 Task: Find connections with filter location Coihaique with filter topic #Analyticswith filter profile language French with filter current company AJIO.com with filter school Kabi Nazrul College with filter industry Cable and Satellite Programming with filter service category Web Development with filter keywords title Culture Operations Manager
Action: Mouse moved to (515, 70)
Screenshot: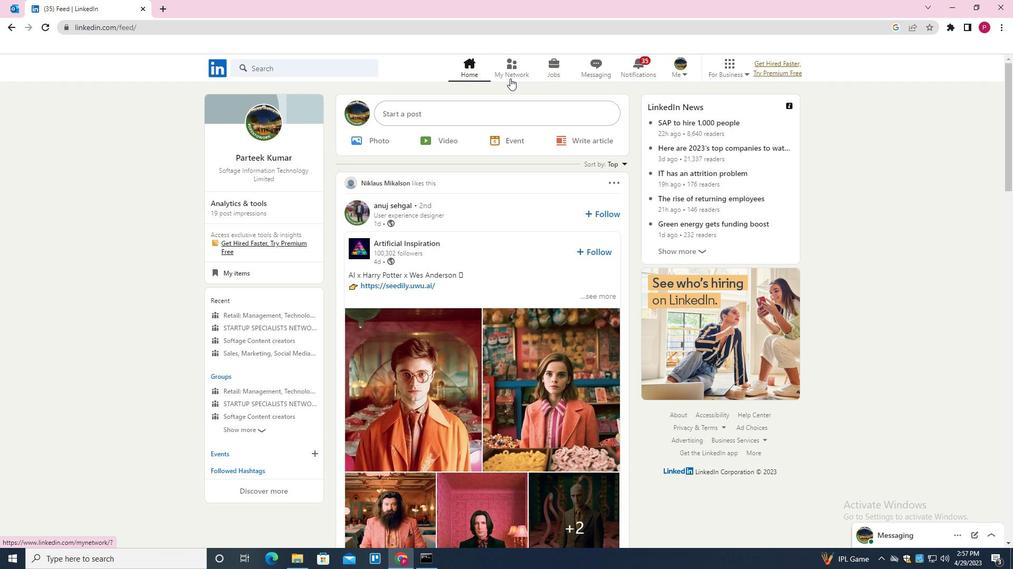 
Action: Mouse pressed left at (515, 70)
Screenshot: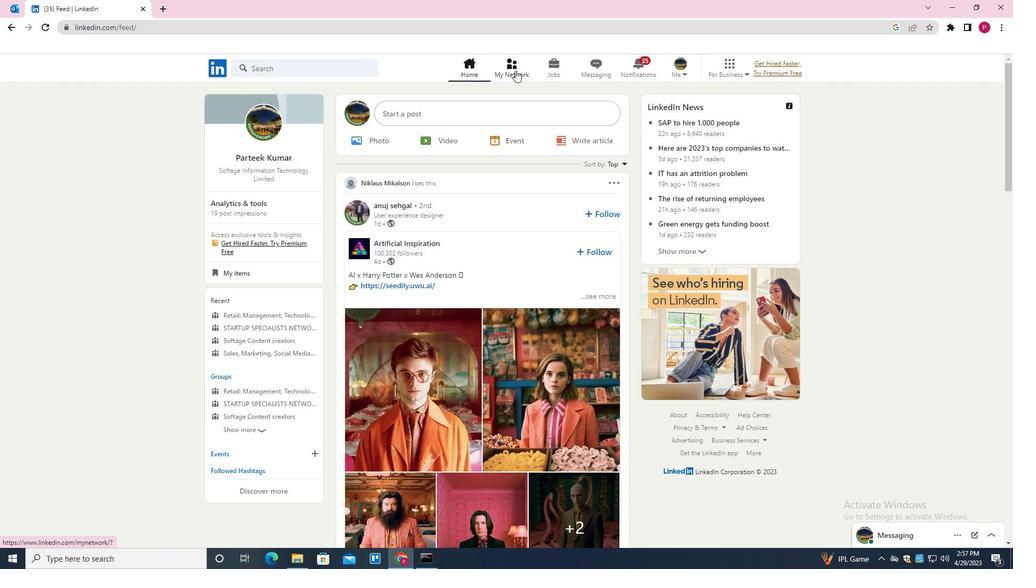 
Action: Mouse moved to (332, 135)
Screenshot: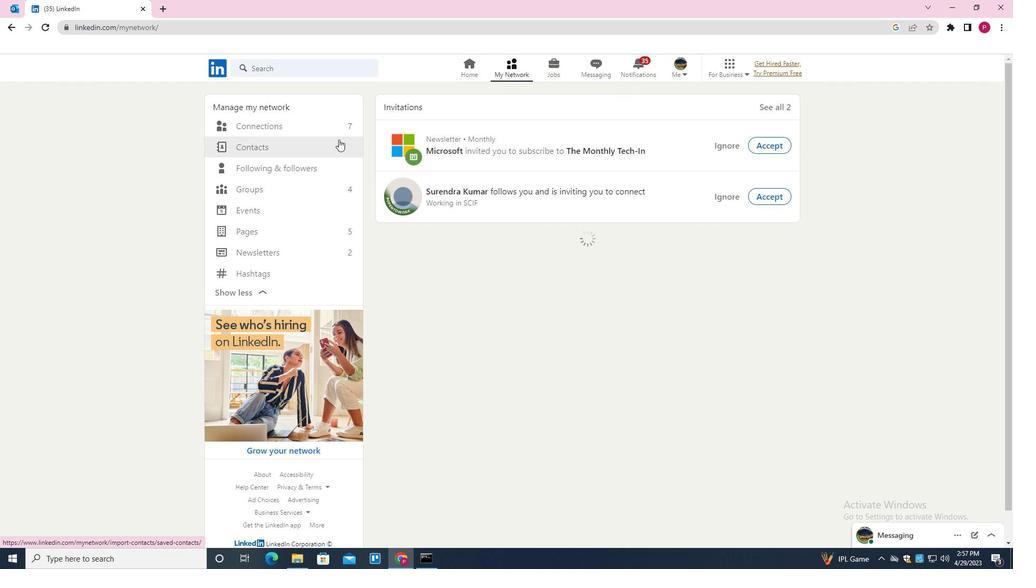 
Action: Mouse pressed left at (332, 135)
Screenshot: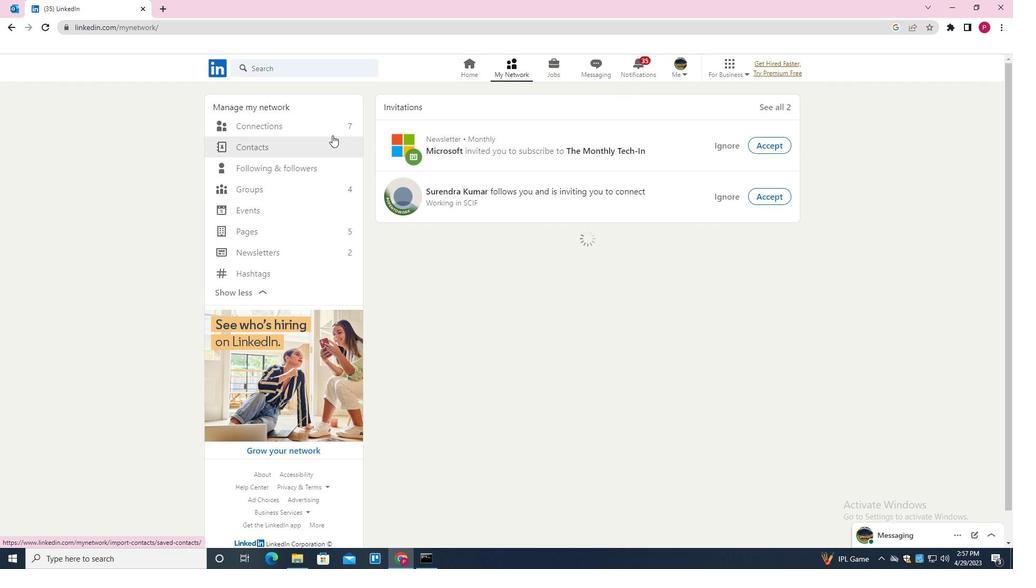 
Action: Mouse moved to (279, 126)
Screenshot: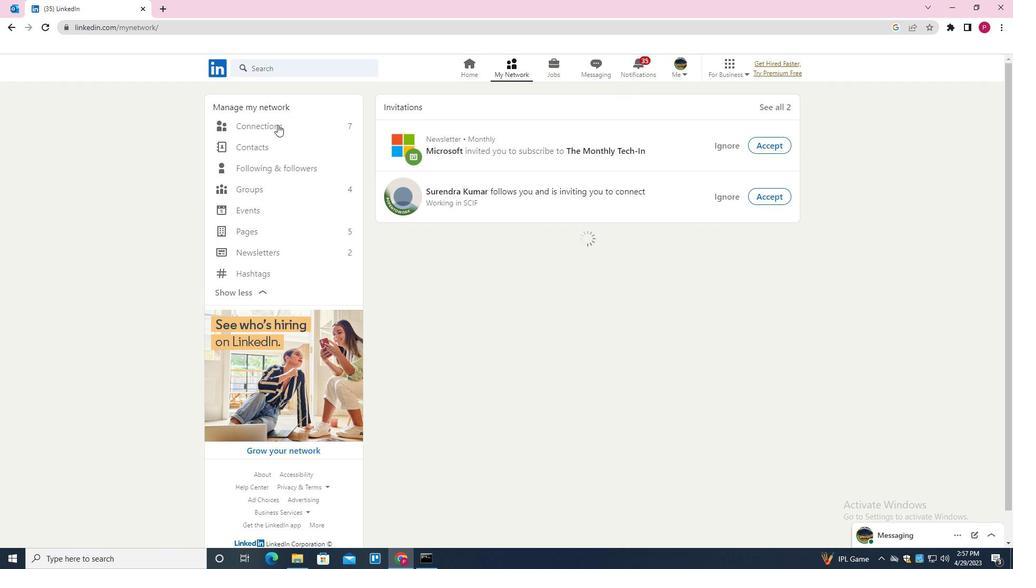
Action: Mouse pressed left at (279, 126)
Screenshot: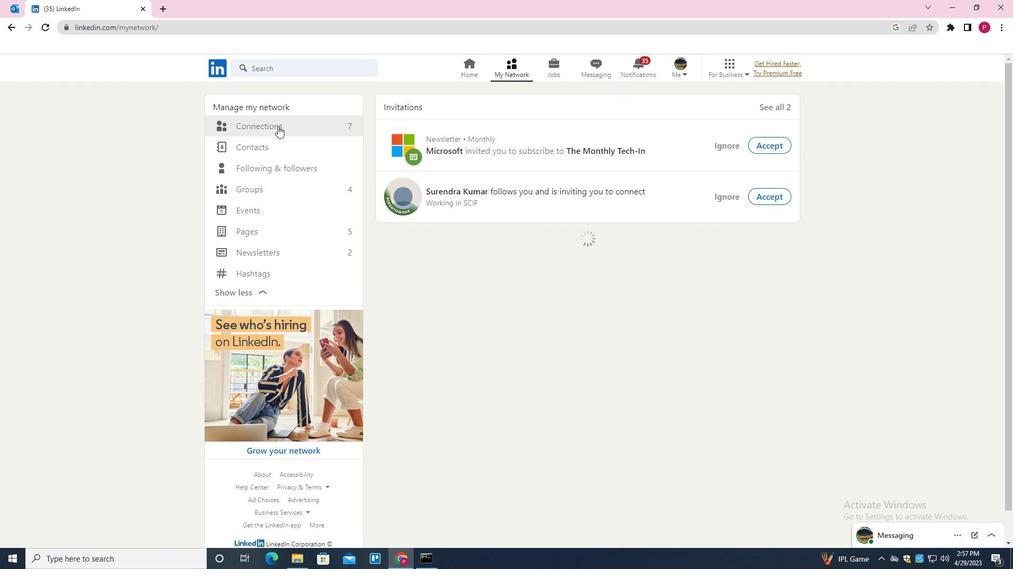 
Action: Mouse moved to (574, 128)
Screenshot: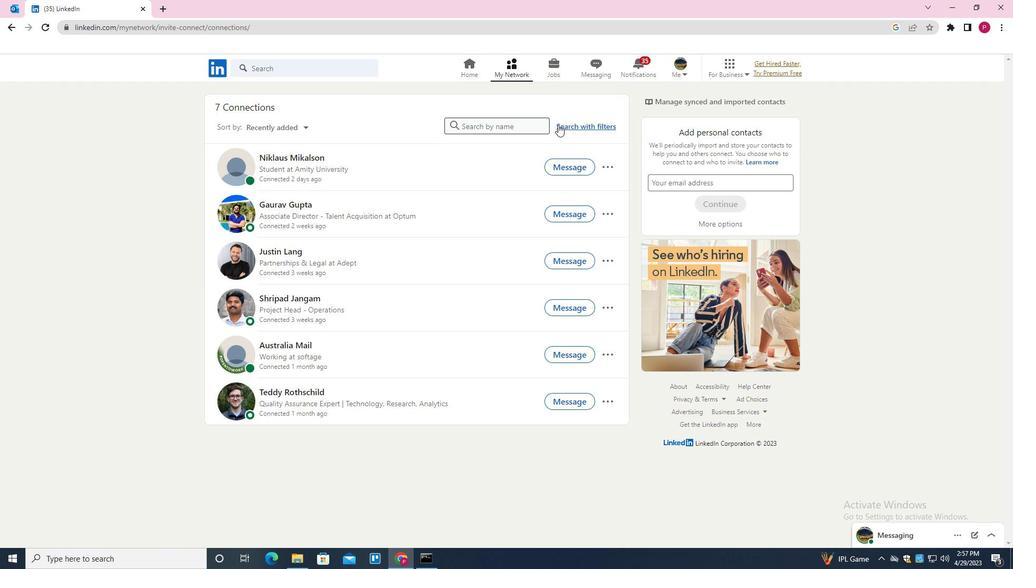 
Action: Mouse pressed left at (574, 128)
Screenshot: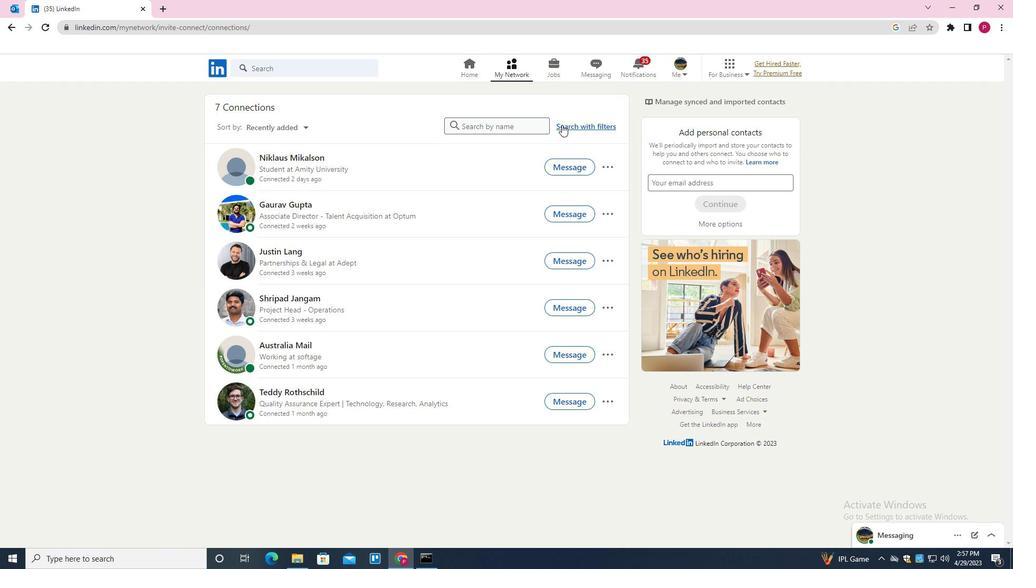 
Action: Mouse moved to (537, 97)
Screenshot: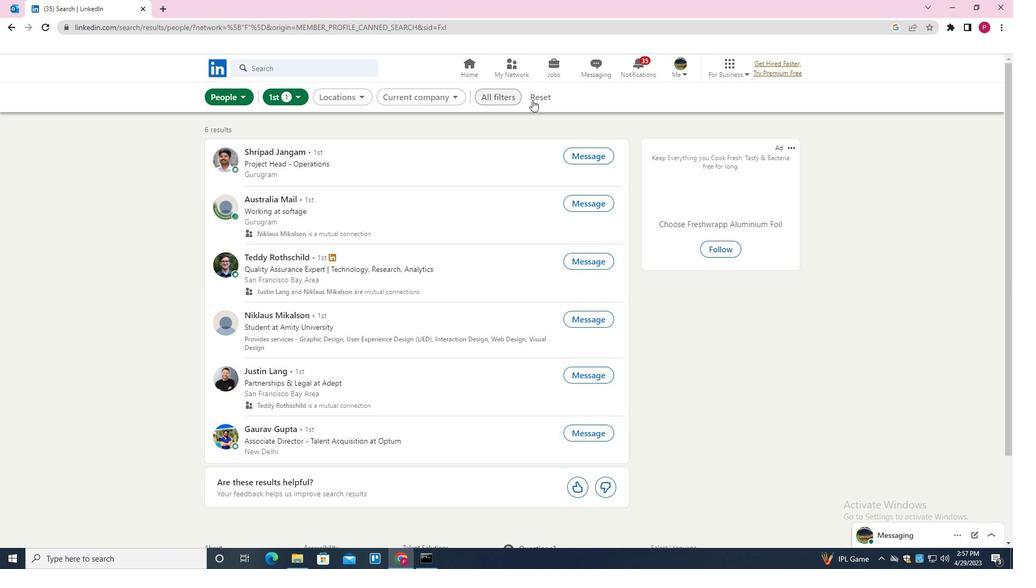 
Action: Mouse pressed left at (537, 97)
Screenshot: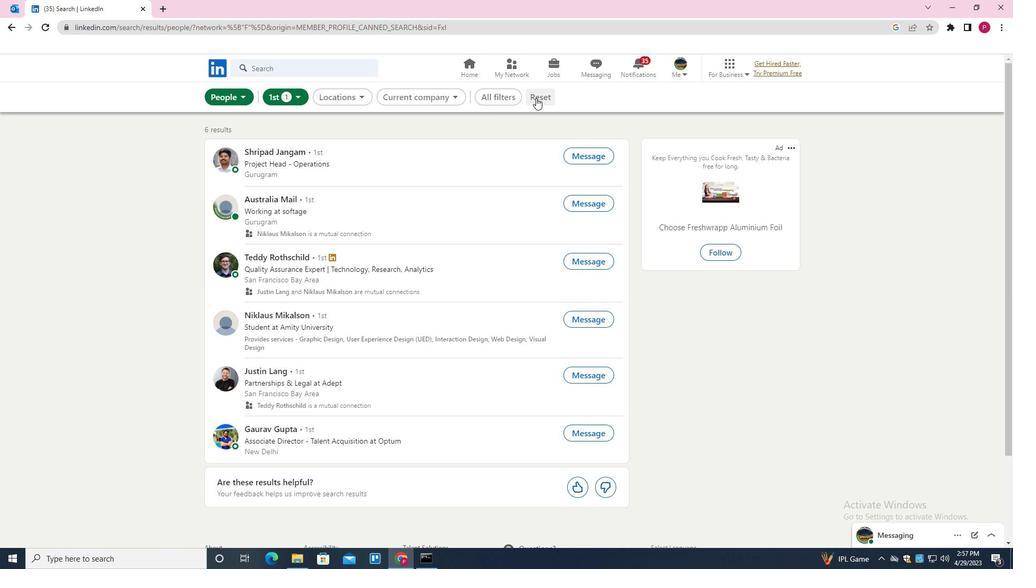 
Action: Mouse moved to (524, 97)
Screenshot: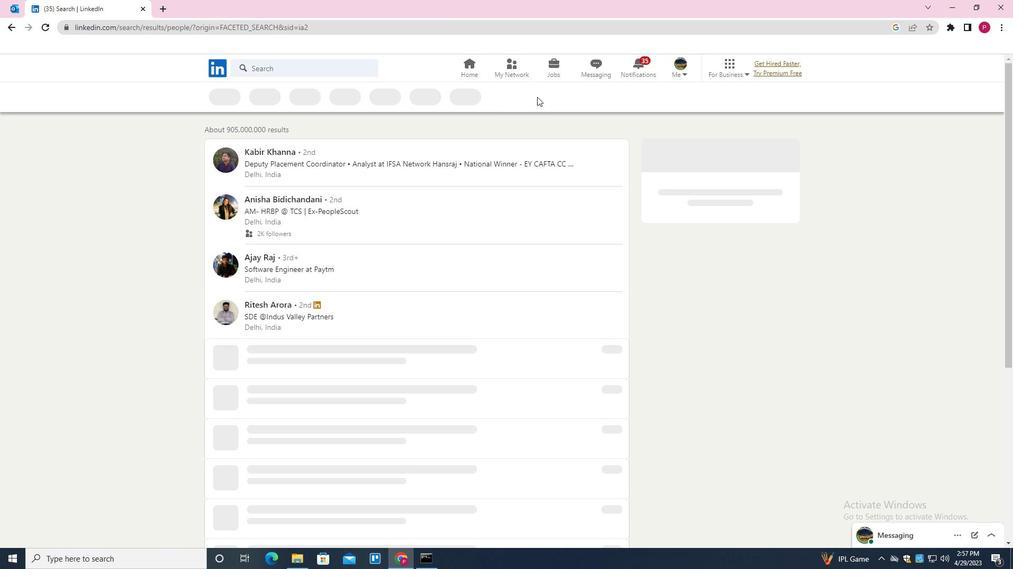 
Action: Mouse pressed left at (524, 97)
Screenshot: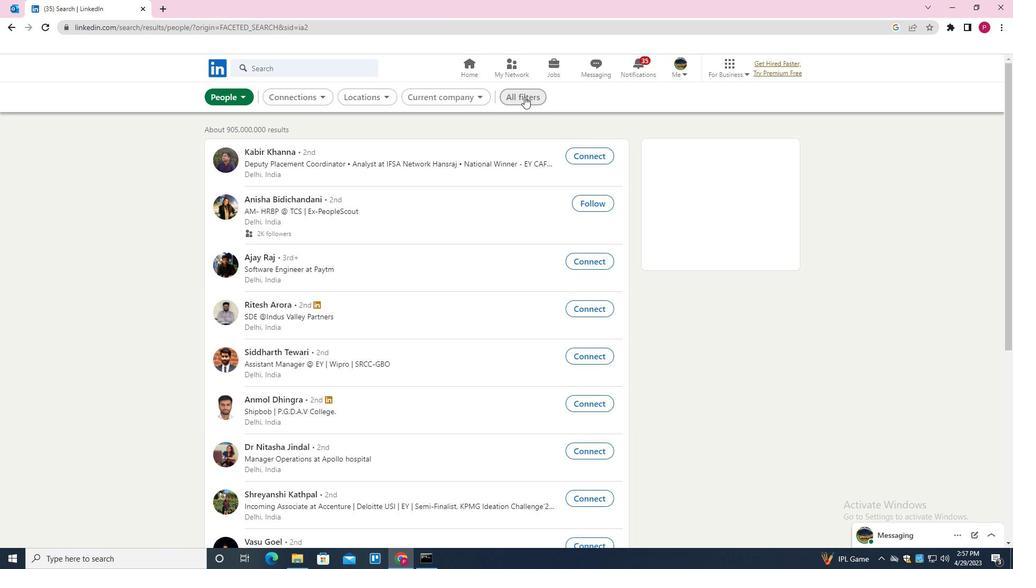 
Action: Mouse moved to (851, 273)
Screenshot: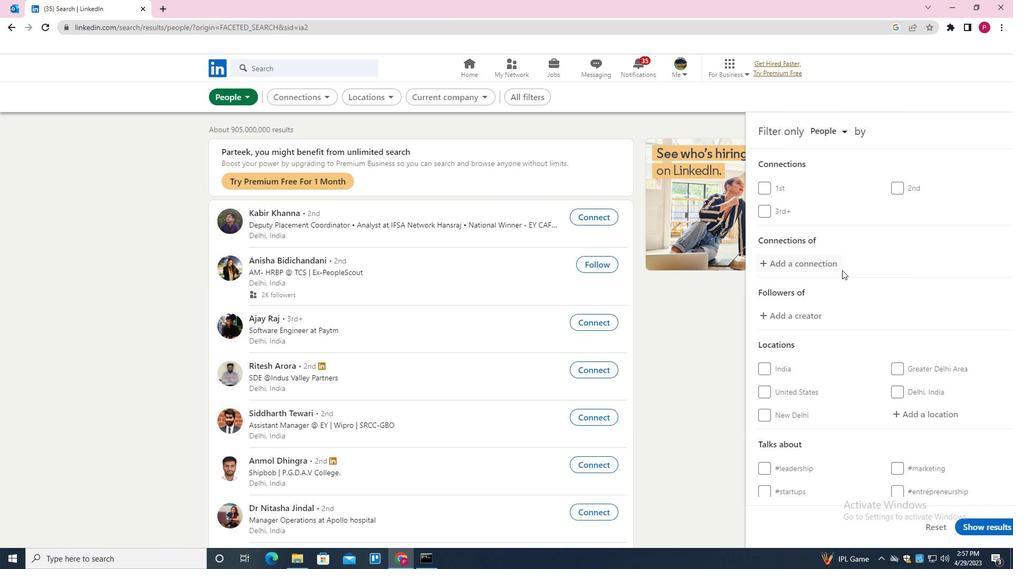 
Action: Mouse scrolled (851, 273) with delta (0, 0)
Screenshot: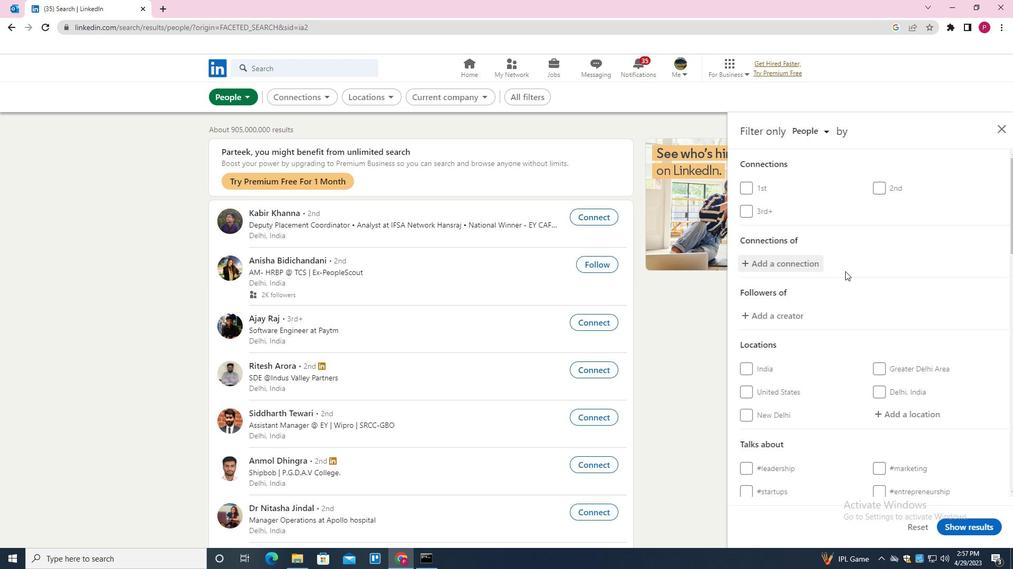 
Action: Mouse moved to (852, 274)
Screenshot: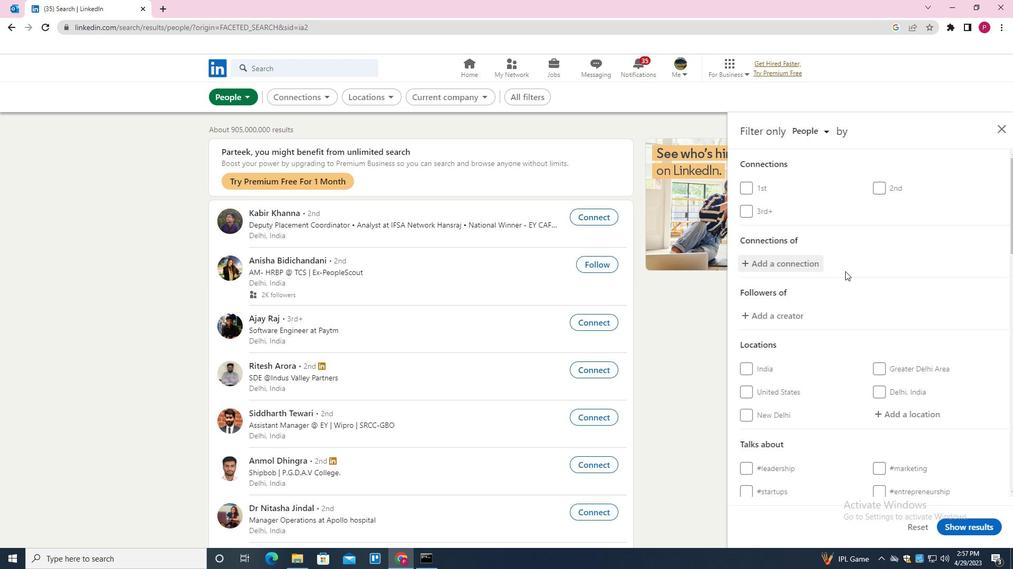 
Action: Mouse scrolled (852, 273) with delta (0, 0)
Screenshot: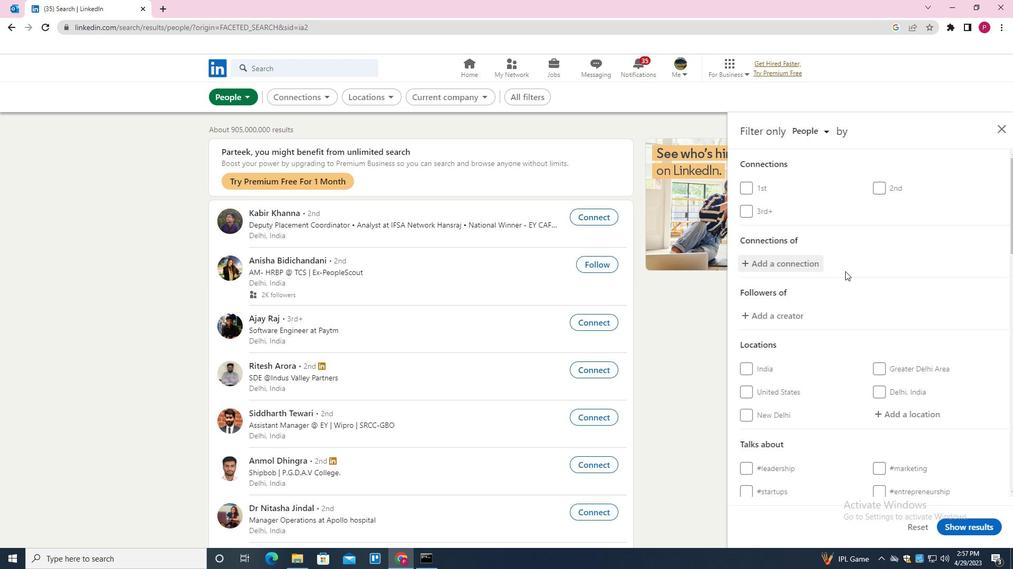 
Action: Mouse scrolled (852, 273) with delta (0, 0)
Screenshot: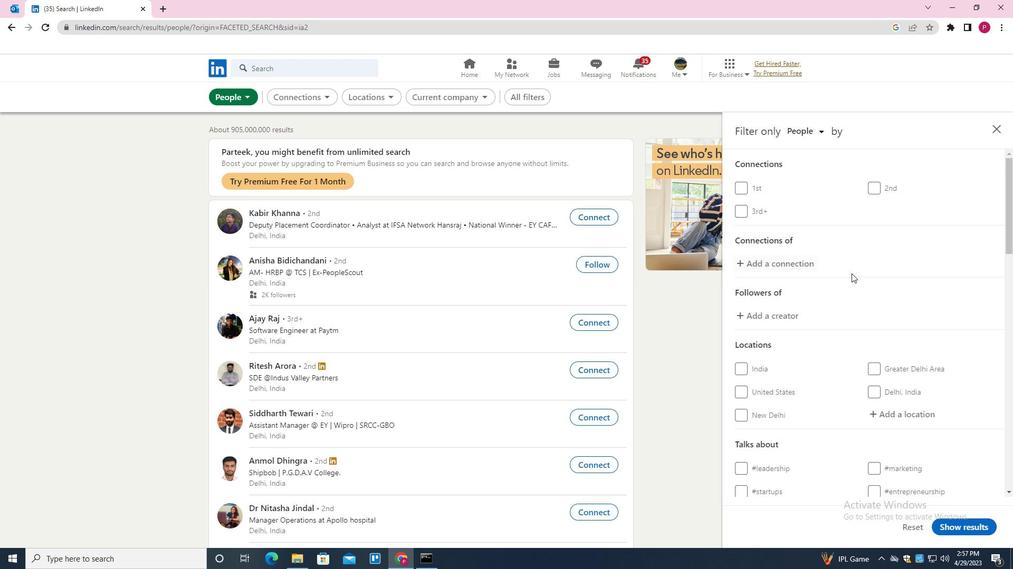 
Action: Mouse moved to (852, 275)
Screenshot: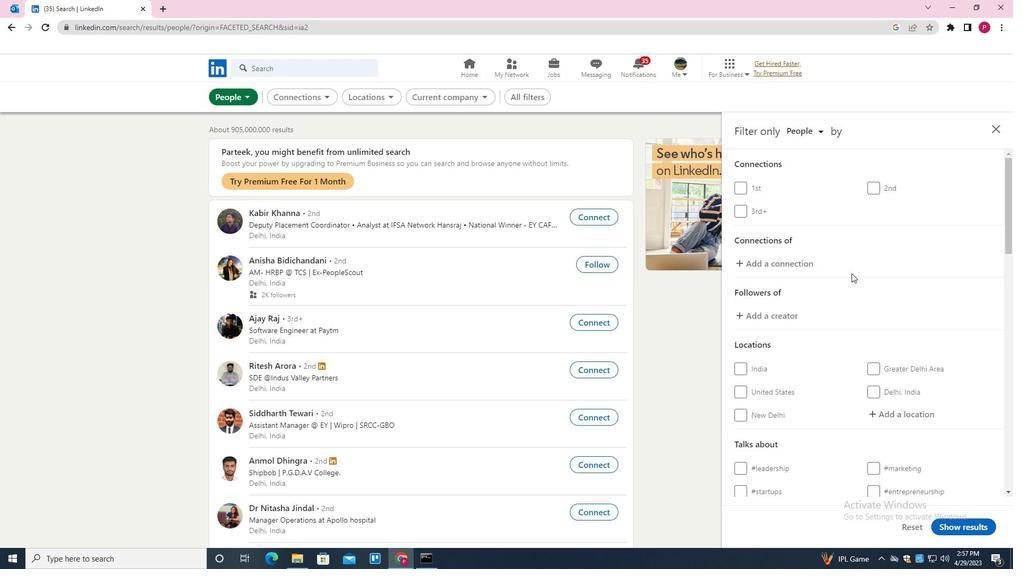 
Action: Mouse scrolled (852, 274) with delta (0, 0)
Screenshot: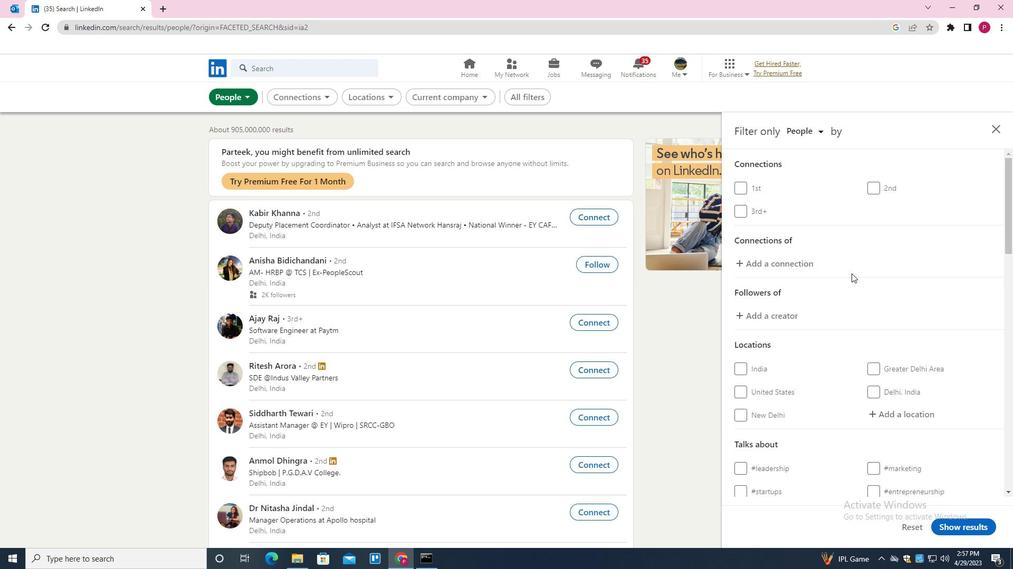 
Action: Mouse moved to (894, 203)
Screenshot: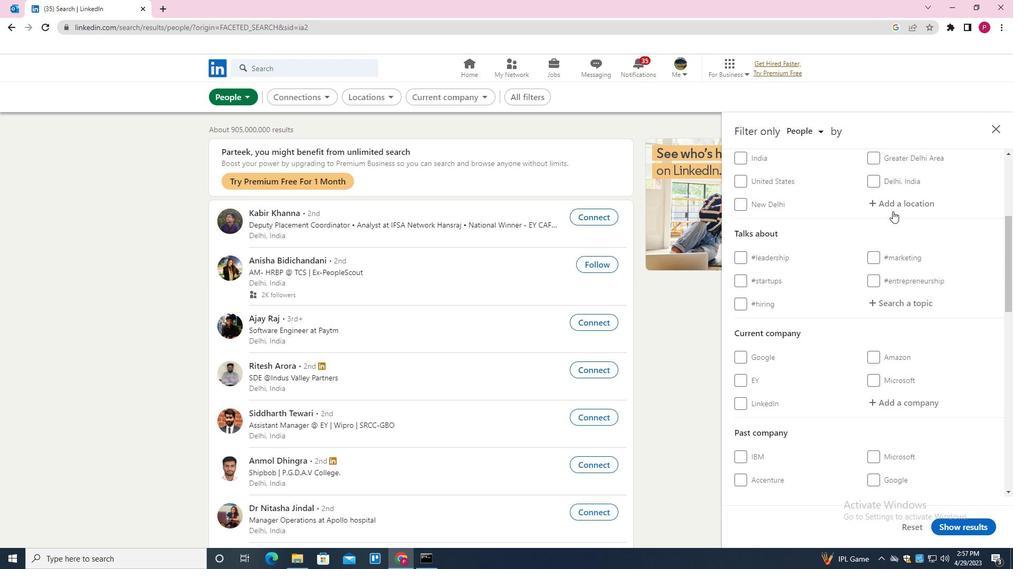 
Action: Mouse pressed left at (894, 203)
Screenshot: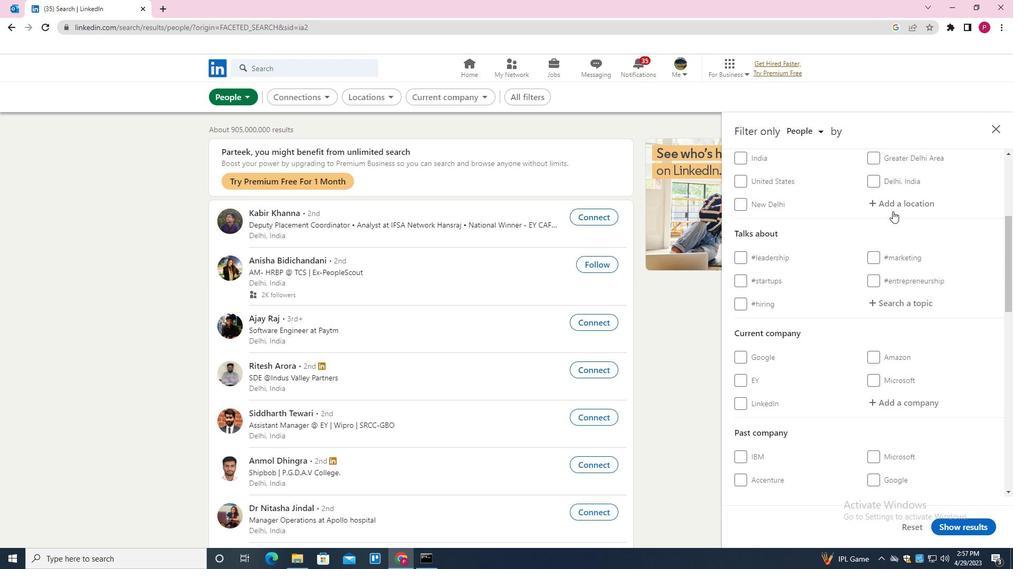 
Action: Mouse moved to (850, 208)
Screenshot: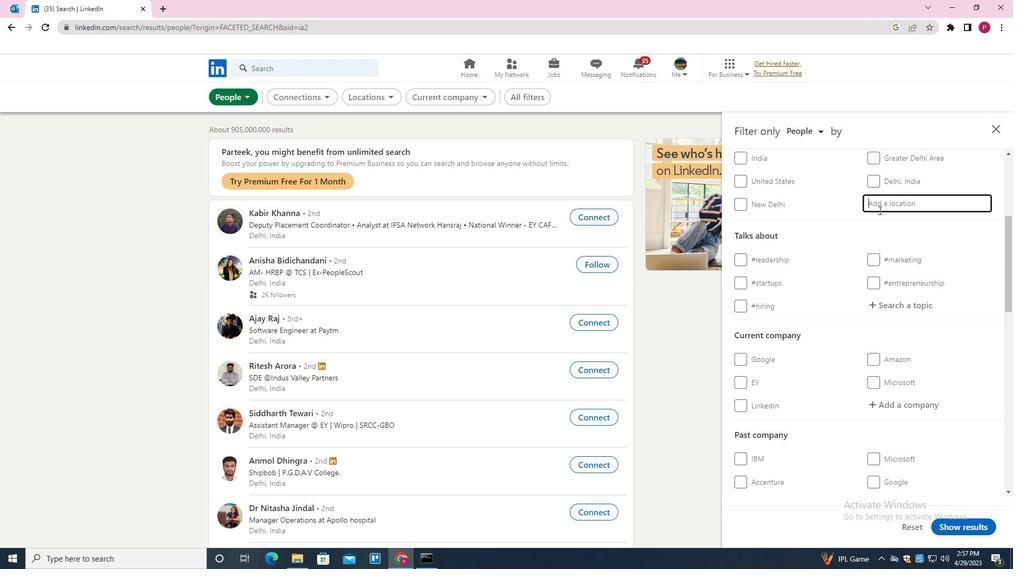 
Action: Key pressed <Key.shift>COIHA<Key.down><Key.enter>
Screenshot: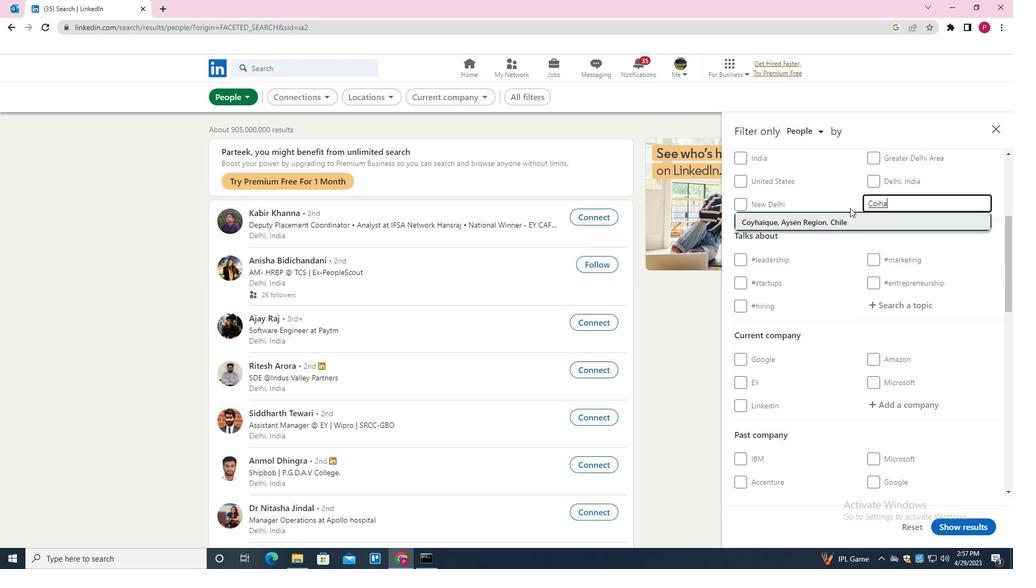 
Action: Mouse moved to (836, 262)
Screenshot: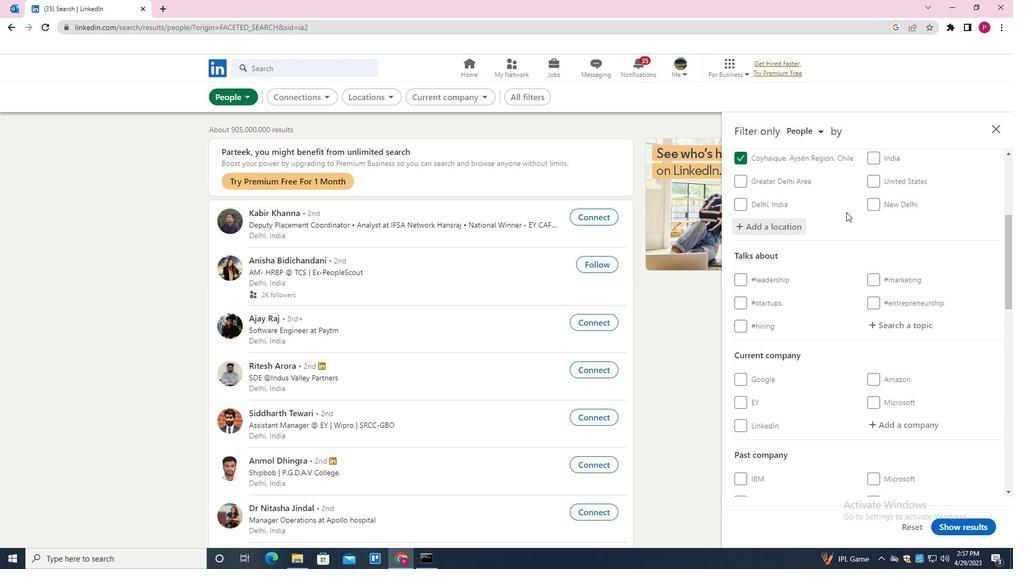 
Action: Mouse scrolled (836, 262) with delta (0, 0)
Screenshot: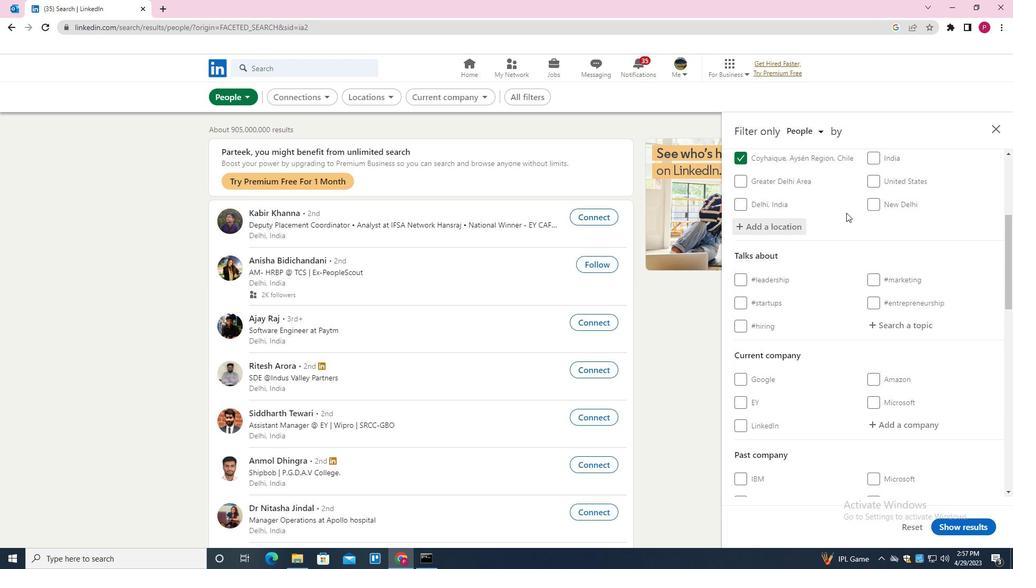 
Action: Mouse moved to (836, 265)
Screenshot: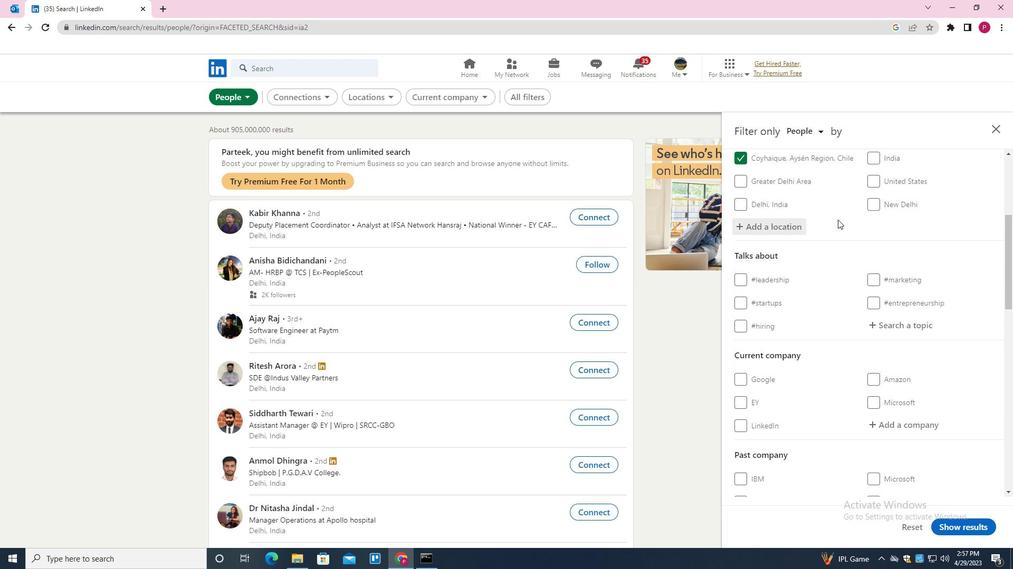 
Action: Mouse scrolled (836, 264) with delta (0, 0)
Screenshot: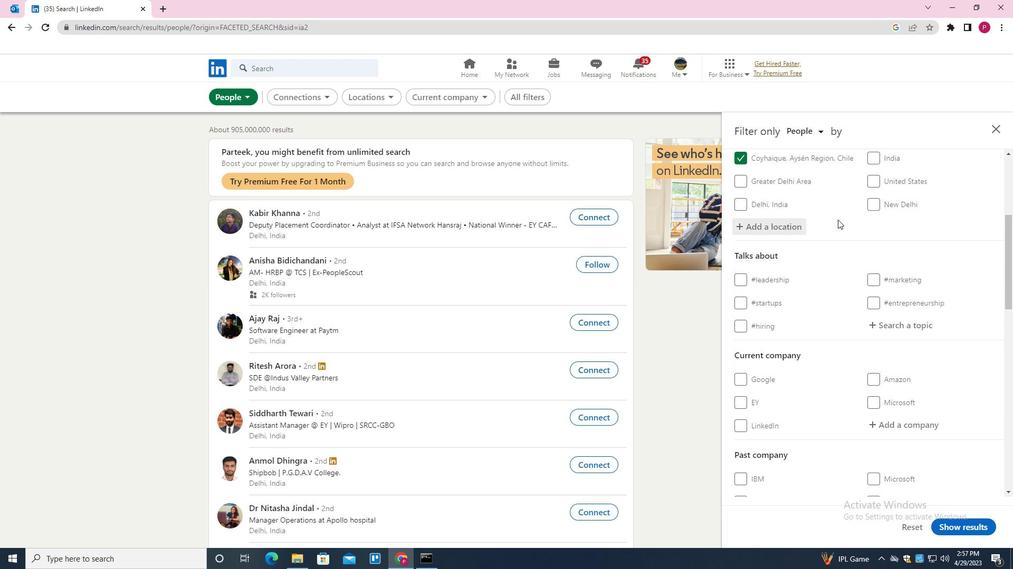 
Action: Mouse moved to (894, 220)
Screenshot: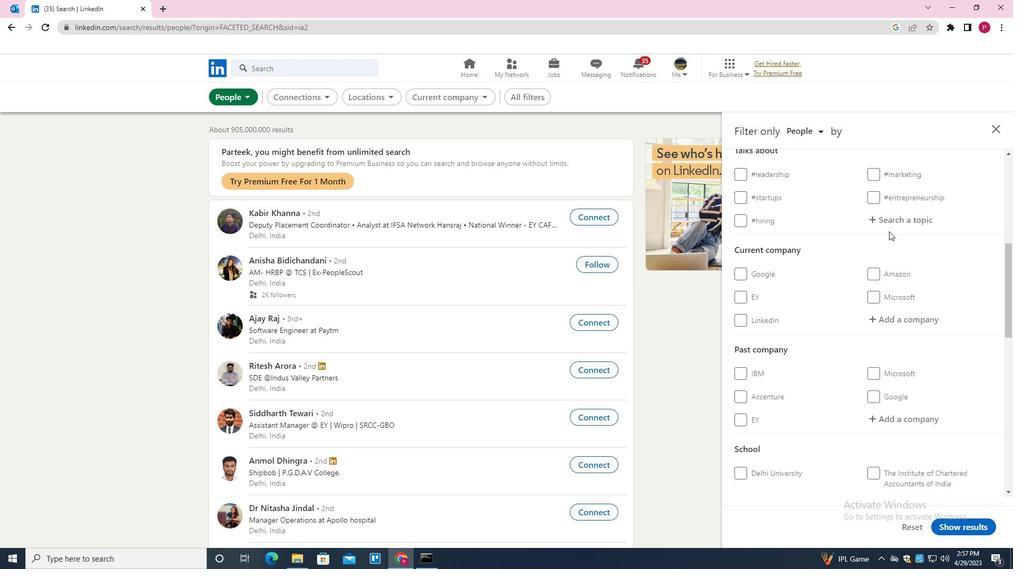 
Action: Mouse pressed left at (894, 220)
Screenshot: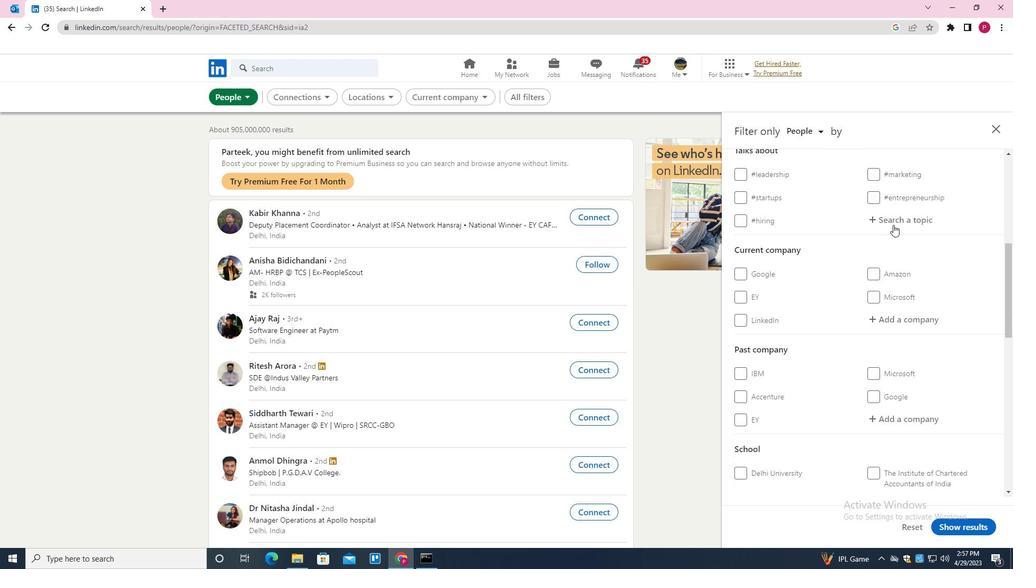 
Action: Key pressed ANALYTI<Key.down><Key.enter>
Screenshot: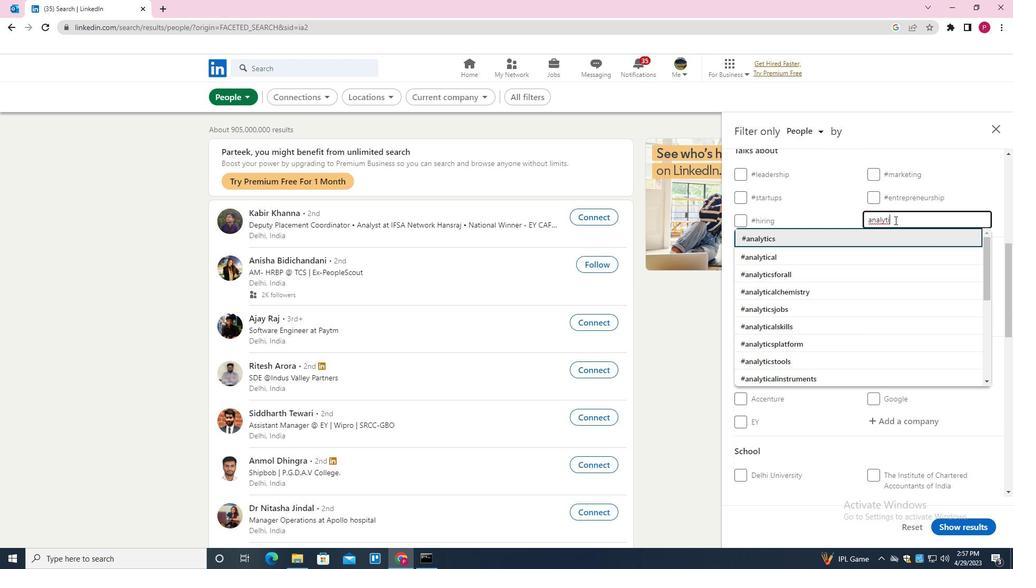 
Action: Mouse moved to (859, 277)
Screenshot: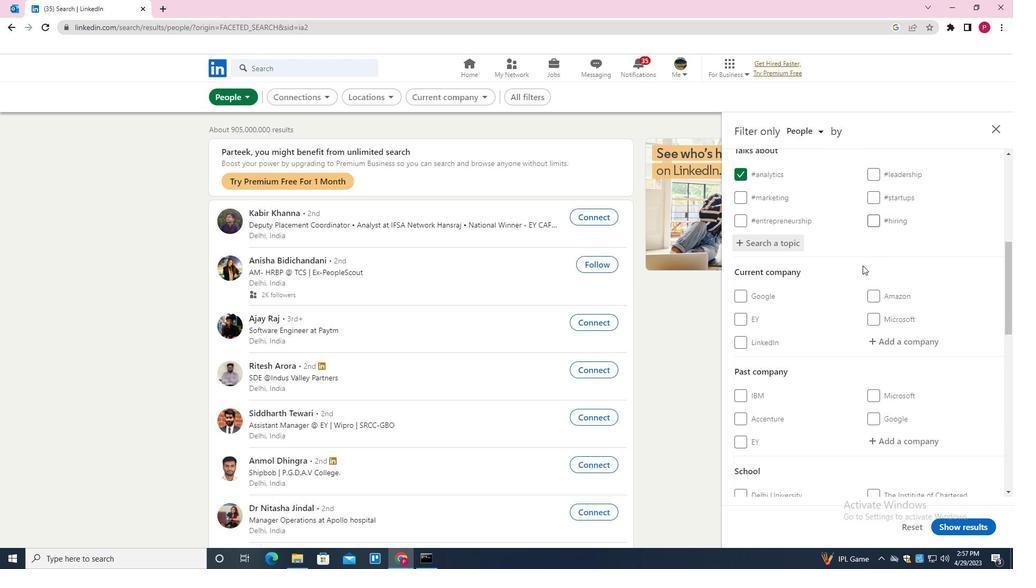 
Action: Mouse scrolled (859, 276) with delta (0, 0)
Screenshot: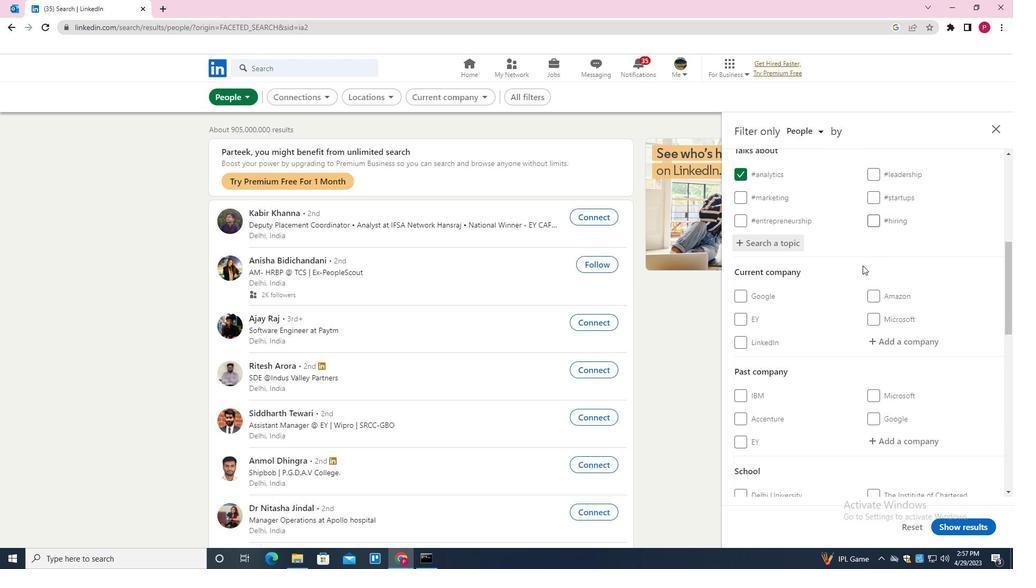
Action: Mouse scrolled (859, 276) with delta (0, 0)
Screenshot: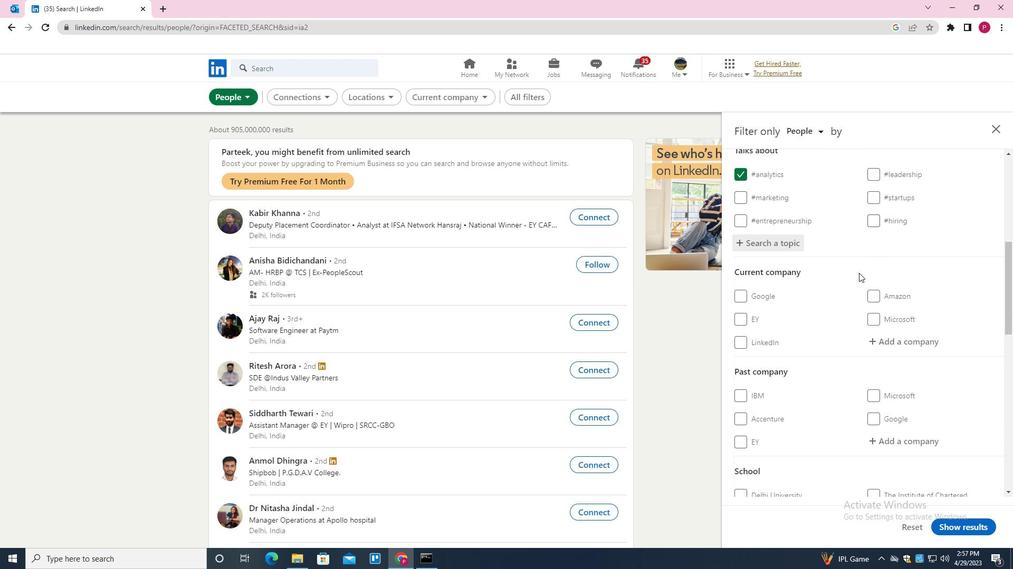 
Action: Mouse scrolled (859, 276) with delta (0, 0)
Screenshot: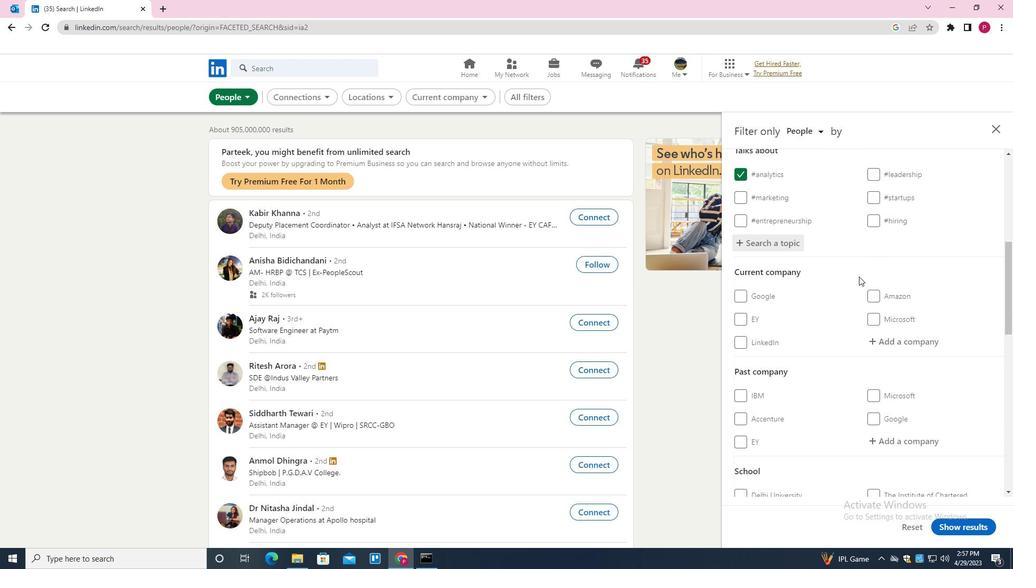
Action: Mouse scrolled (859, 276) with delta (0, 0)
Screenshot: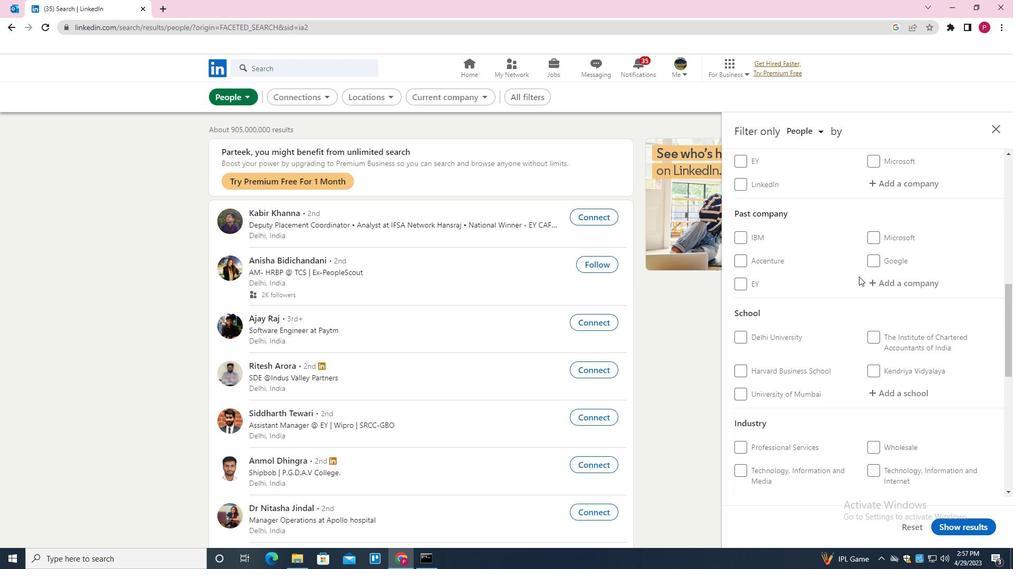 
Action: Mouse scrolled (859, 276) with delta (0, 0)
Screenshot: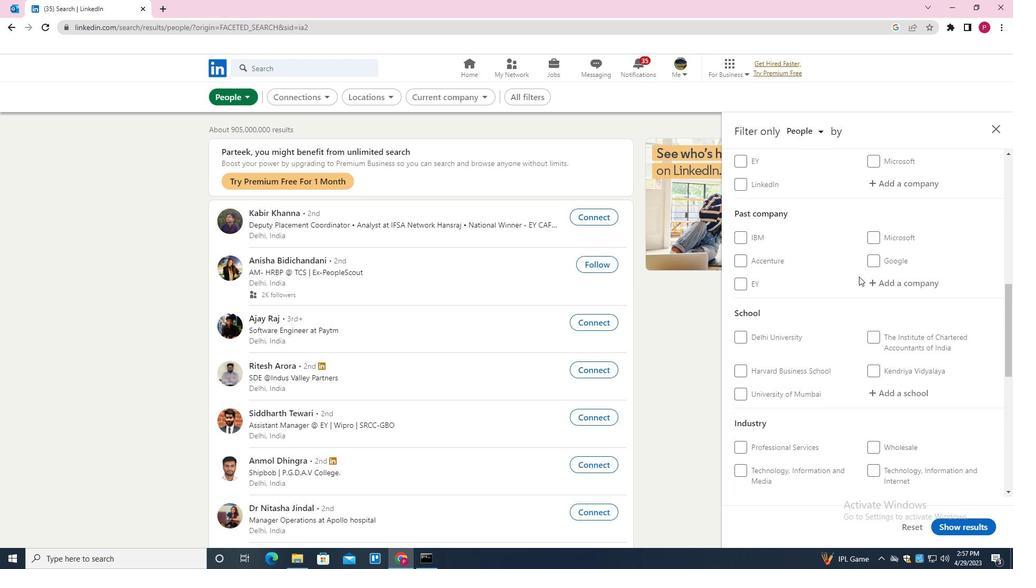 
Action: Mouse scrolled (859, 276) with delta (0, 0)
Screenshot: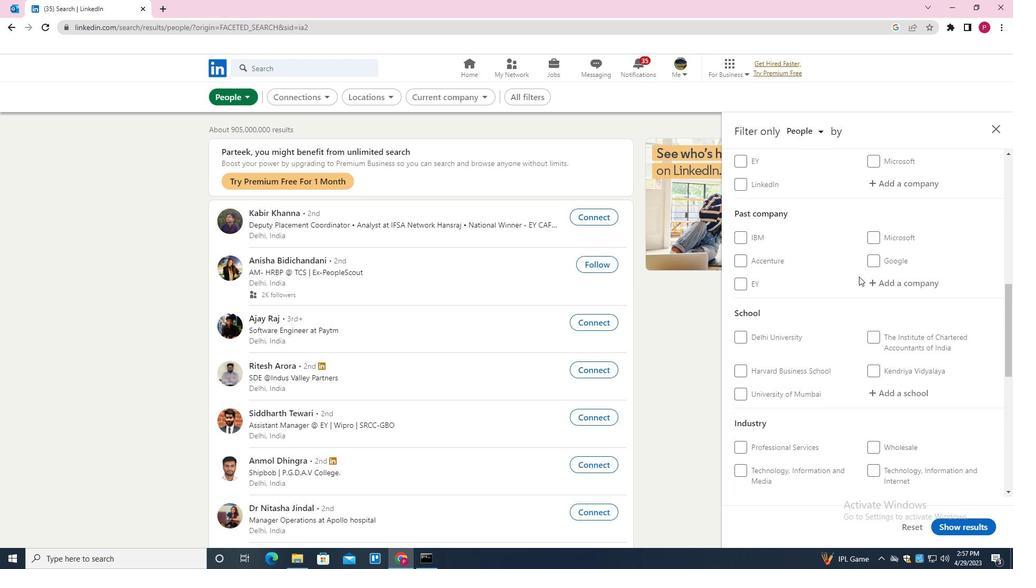 
Action: Mouse scrolled (859, 276) with delta (0, 0)
Screenshot: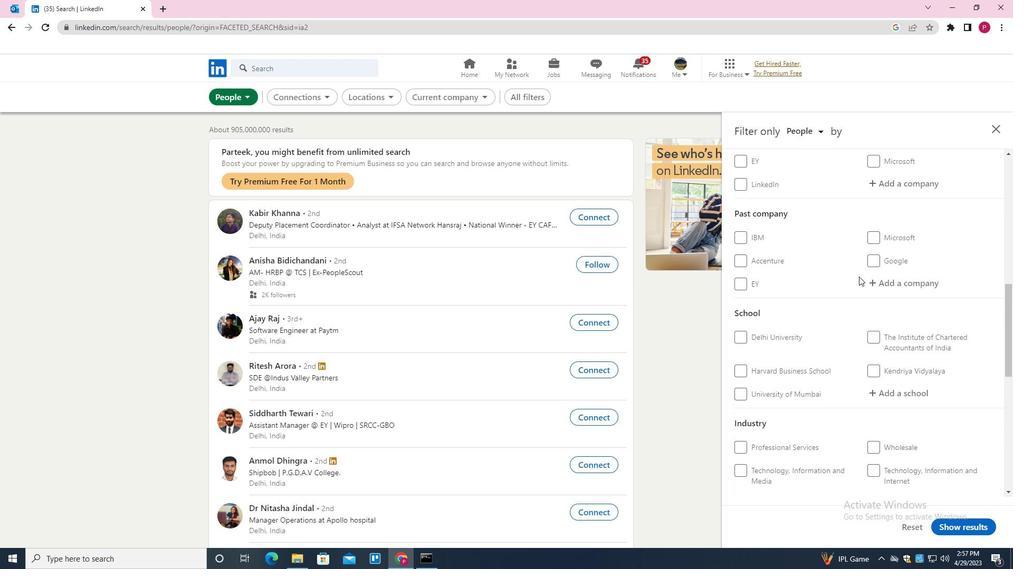 
Action: Mouse moved to (831, 301)
Screenshot: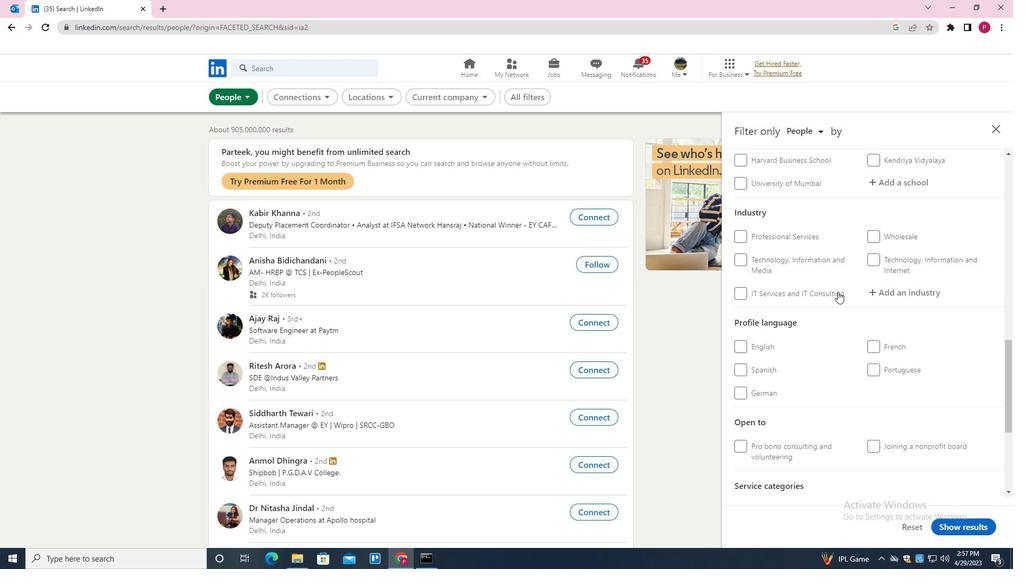 
Action: Mouse scrolled (831, 301) with delta (0, 0)
Screenshot: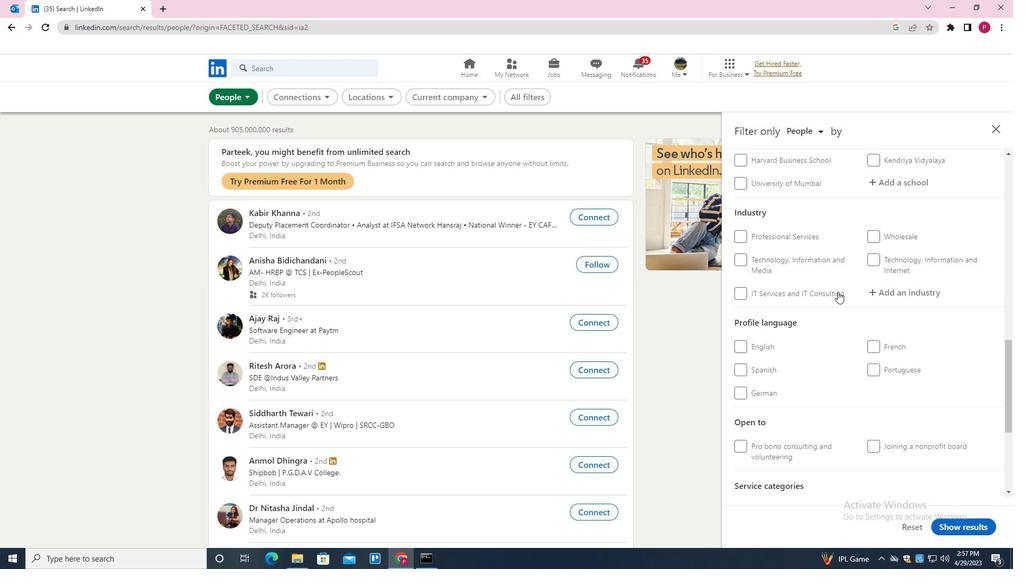 
Action: Mouse moved to (831, 302)
Screenshot: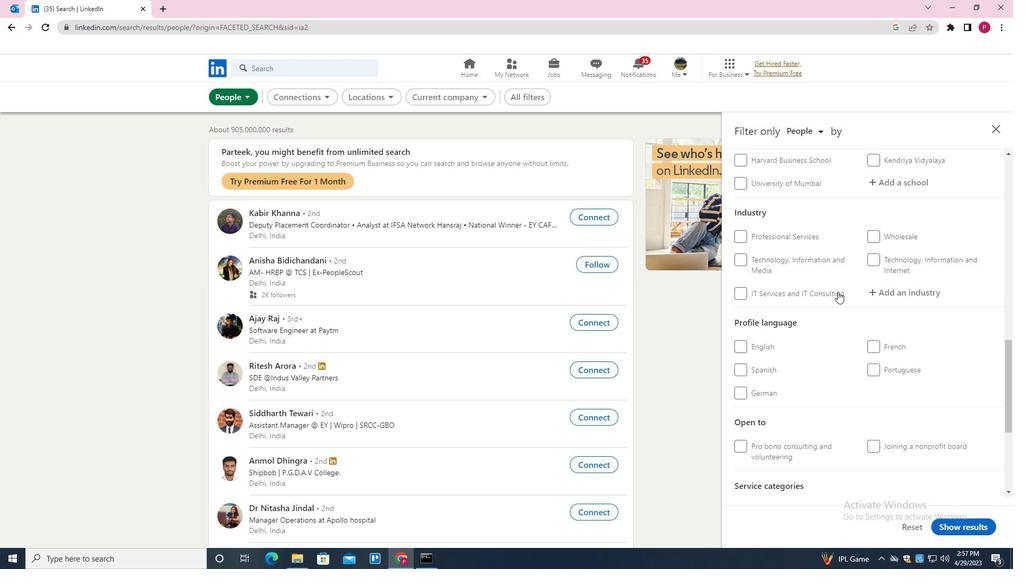 
Action: Mouse scrolled (831, 301) with delta (0, 0)
Screenshot: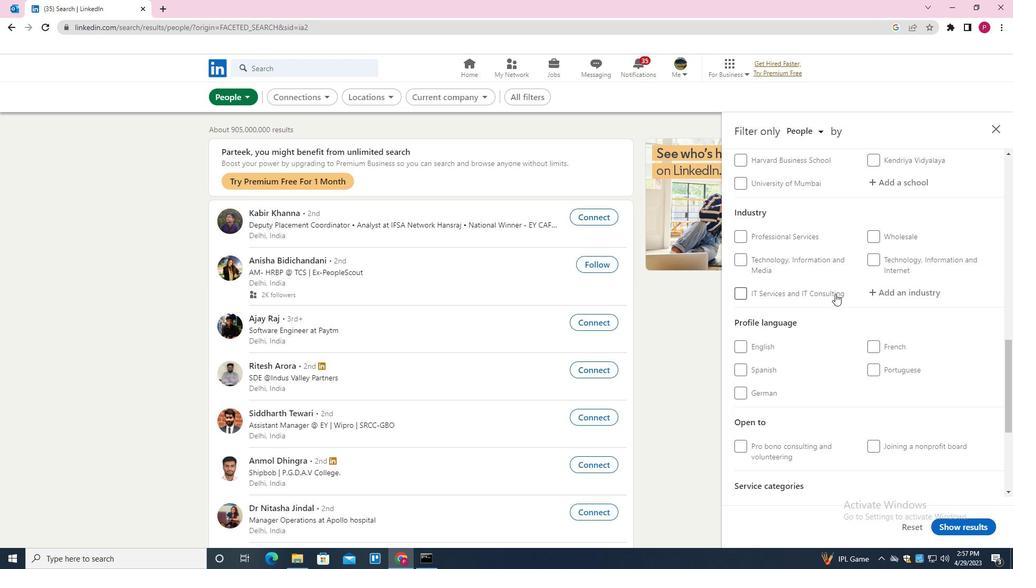 
Action: Mouse moved to (869, 241)
Screenshot: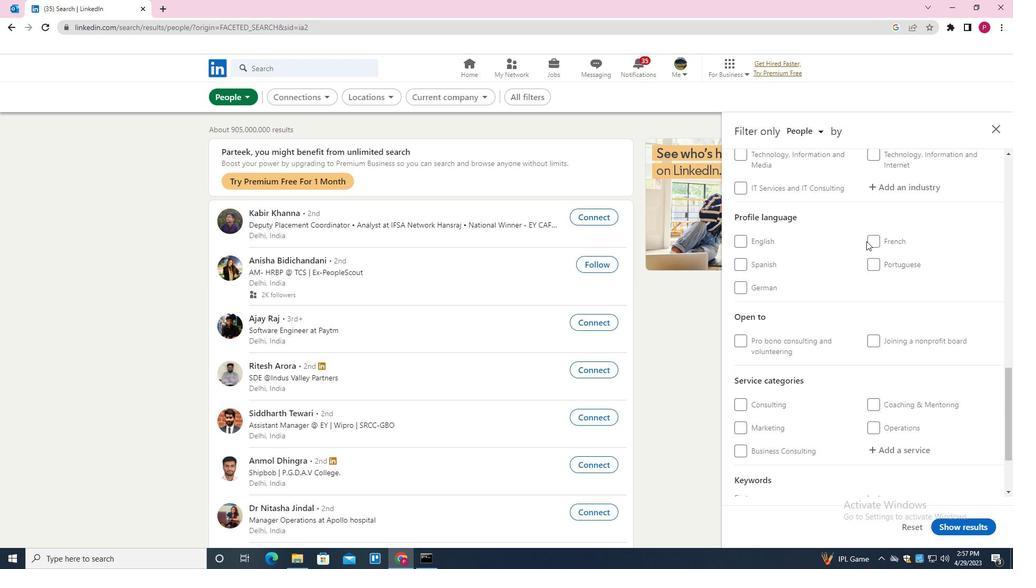 
Action: Mouse pressed left at (869, 241)
Screenshot: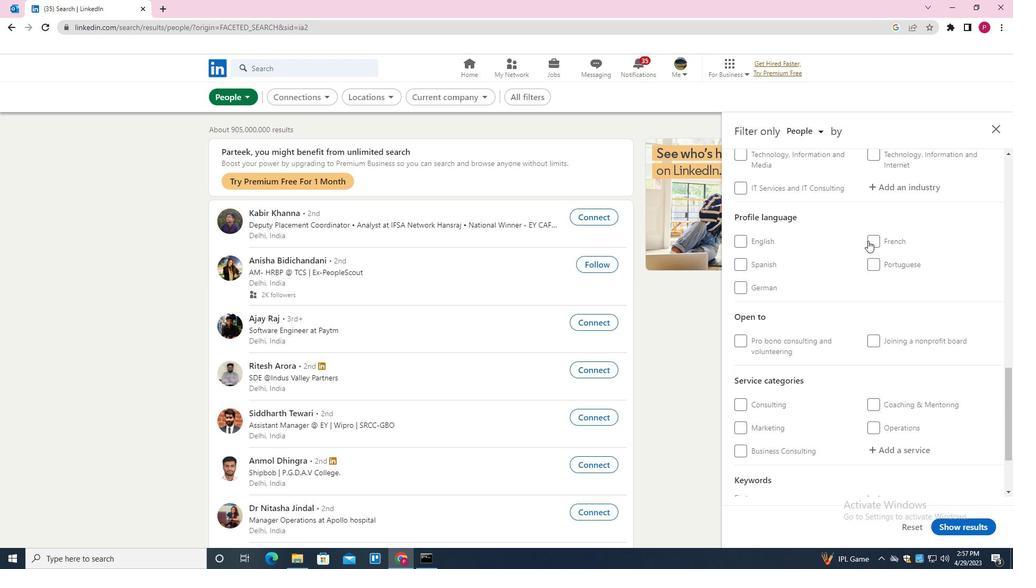 
Action: Mouse moved to (802, 281)
Screenshot: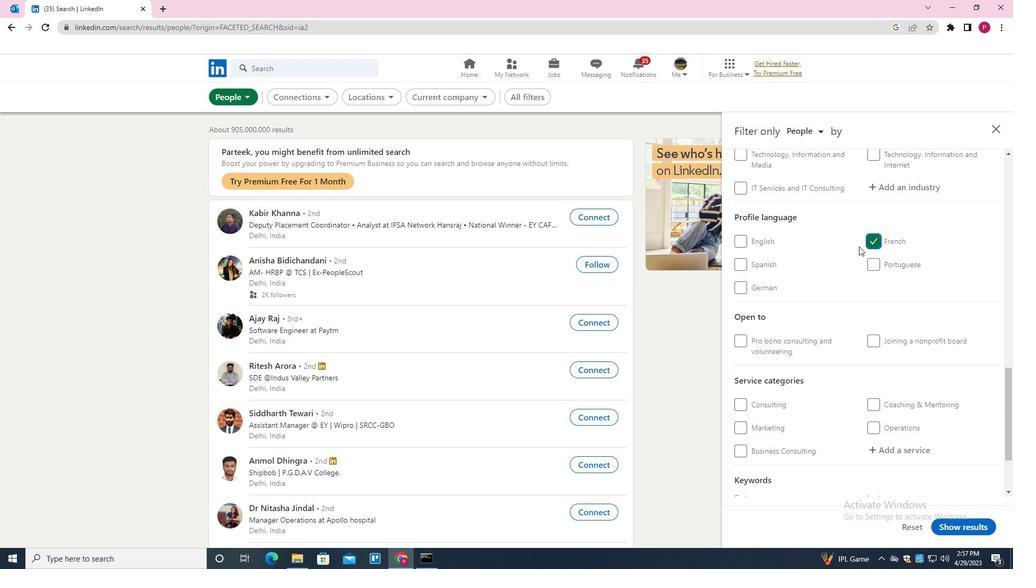 
Action: Mouse scrolled (802, 281) with delta (0, 0)
Screenshot: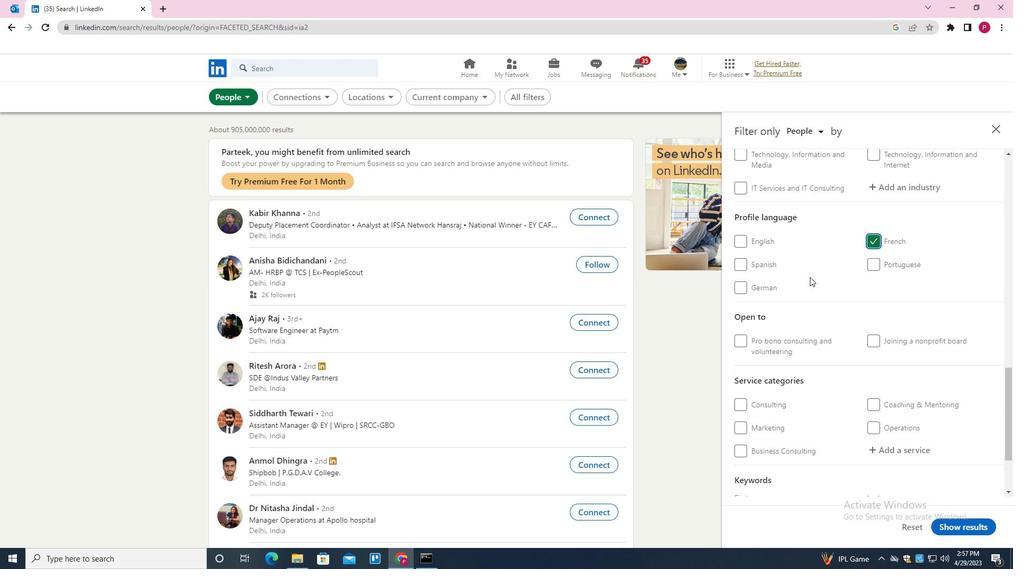 
Action: Mouse scrolled (802, 281) with delta (0, 0)
Screenshot: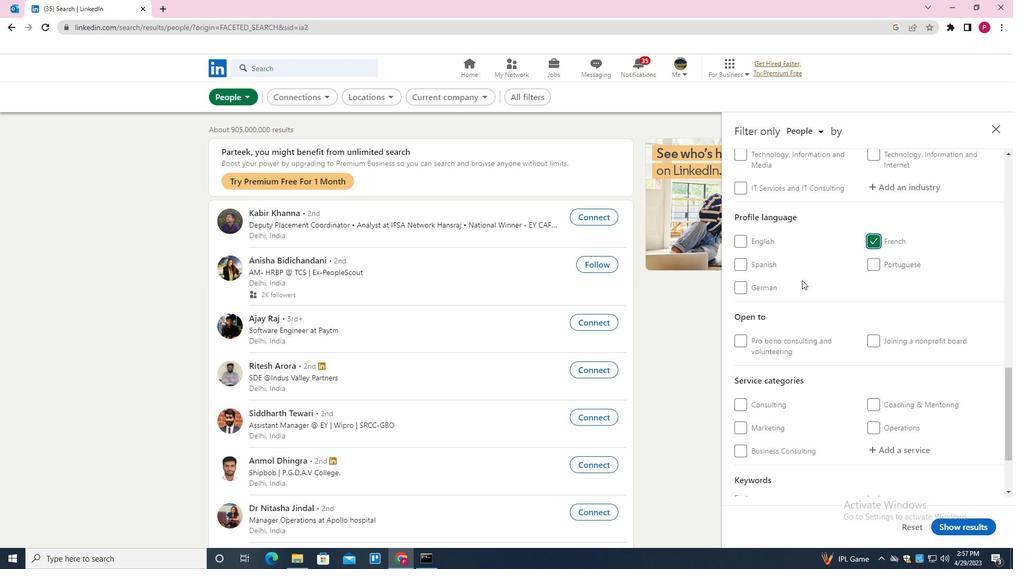 
Action: Mouse scrolled (802, 281) with delta (0, 0)
Screenshot: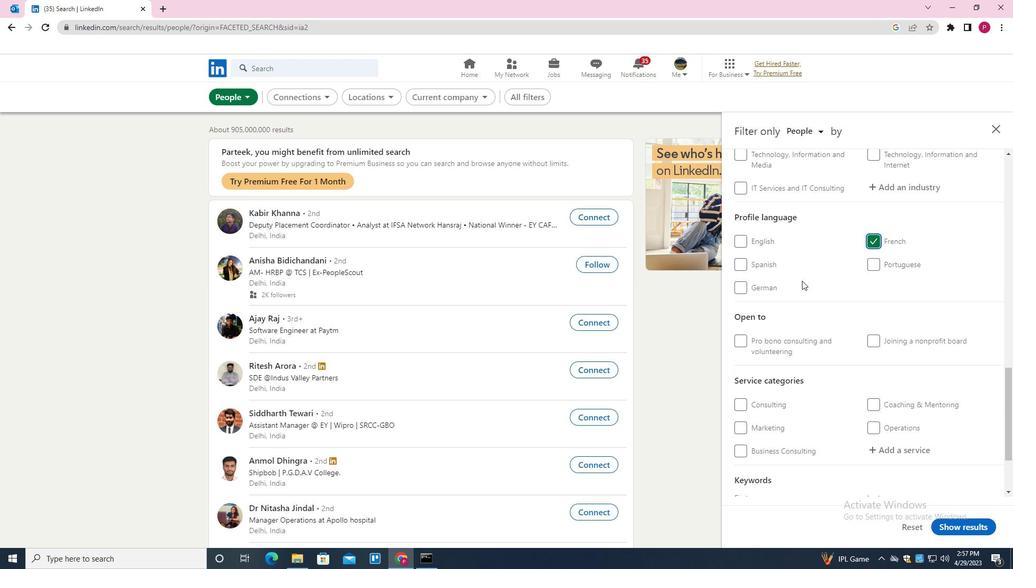 
Action: Mouse scrolled (802, 281) with delta (0, 0)
Screenshot: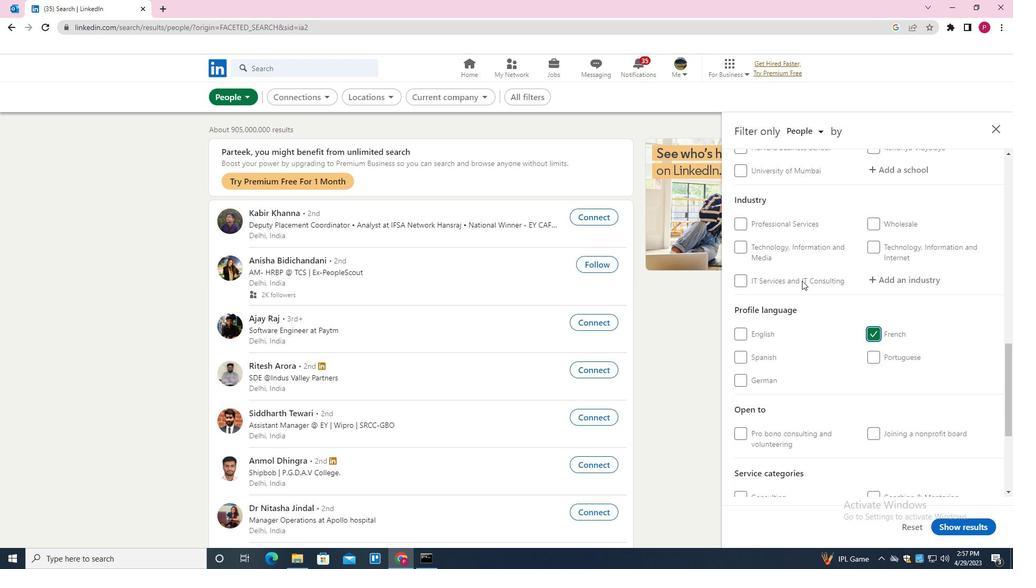 
Action: Mouse scrolled (802, 281) with delta (0, 0)
Screenshot: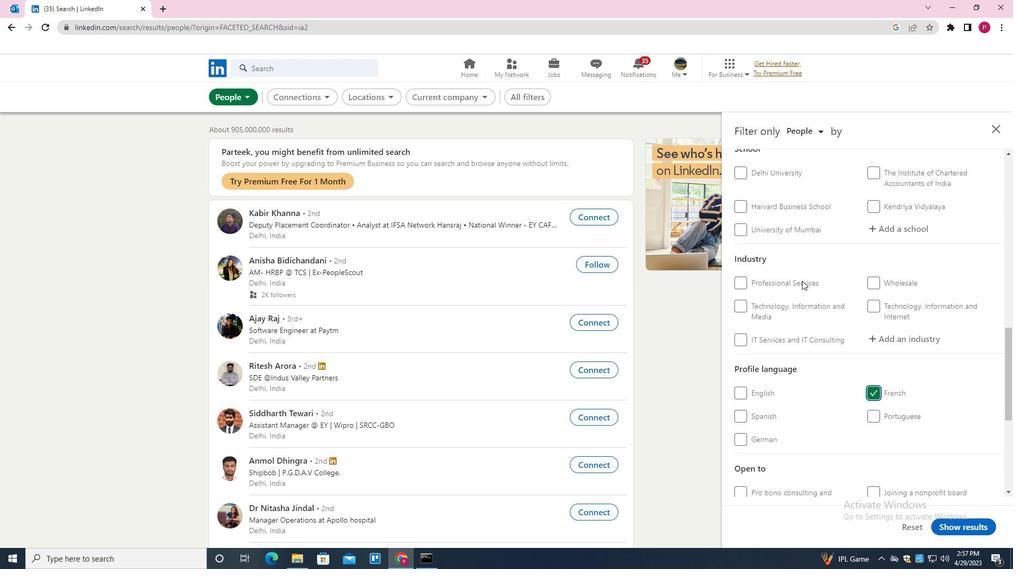 
Action: Mouse scrolled (802, 281) with delta (0, 0)
Screenshot: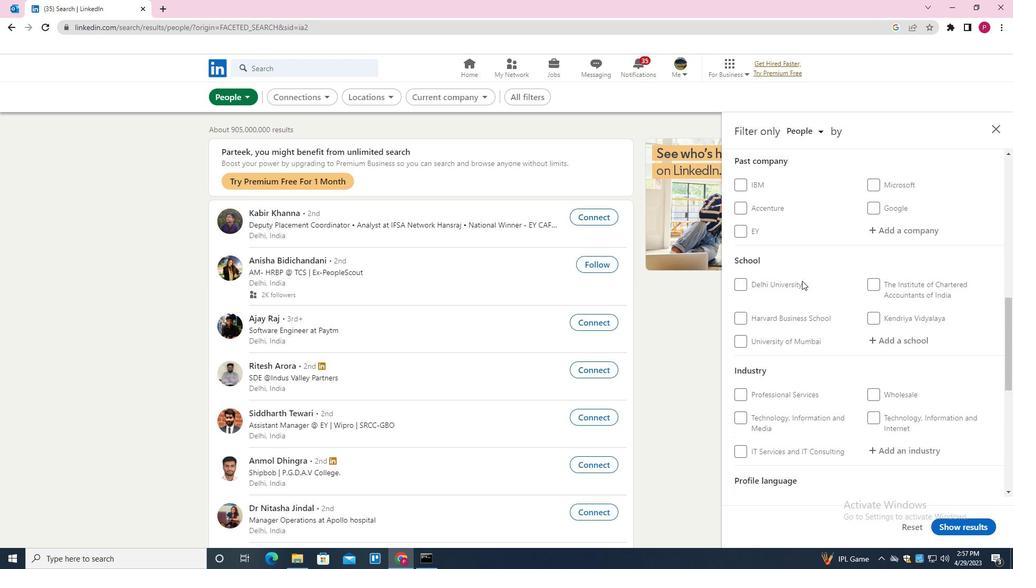 
Action: Mouse moved to (891, 187)
Screenshot: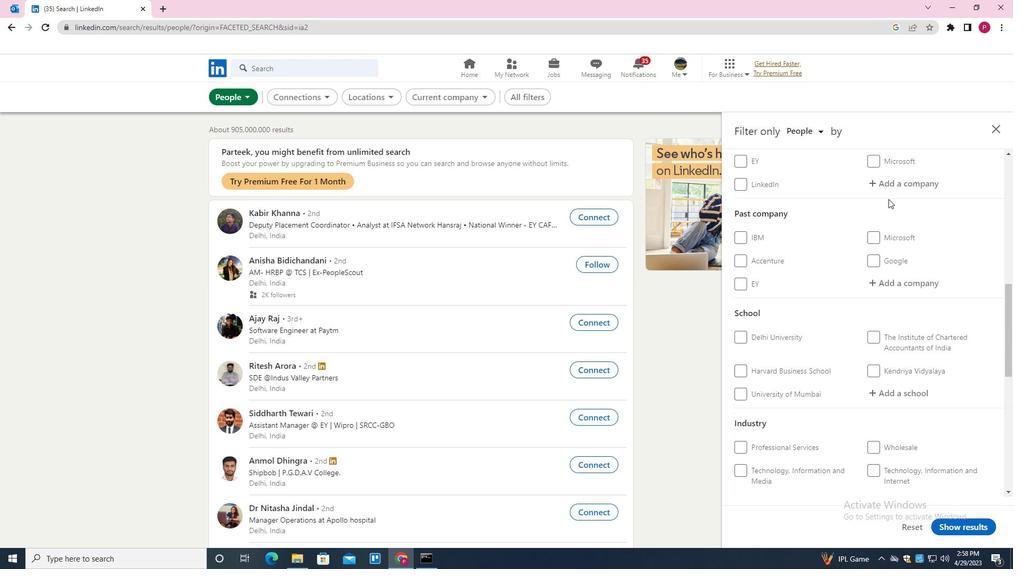 
Action: Mouse pressed left at (891, 187)
Screenshot: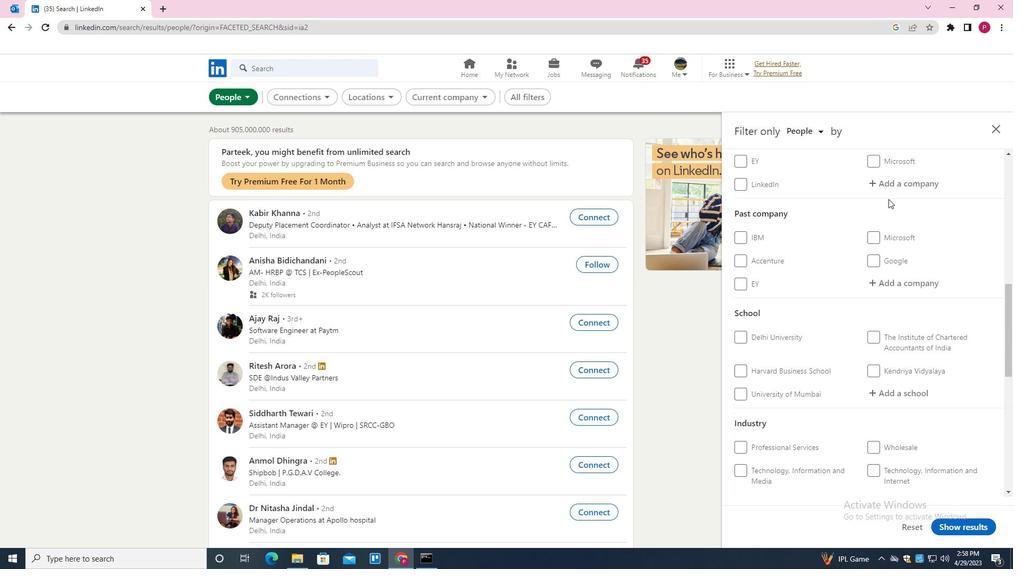 
Action: Key pressed <Key.shift>AJIO<Key.down><Key.enter>
Screenshot: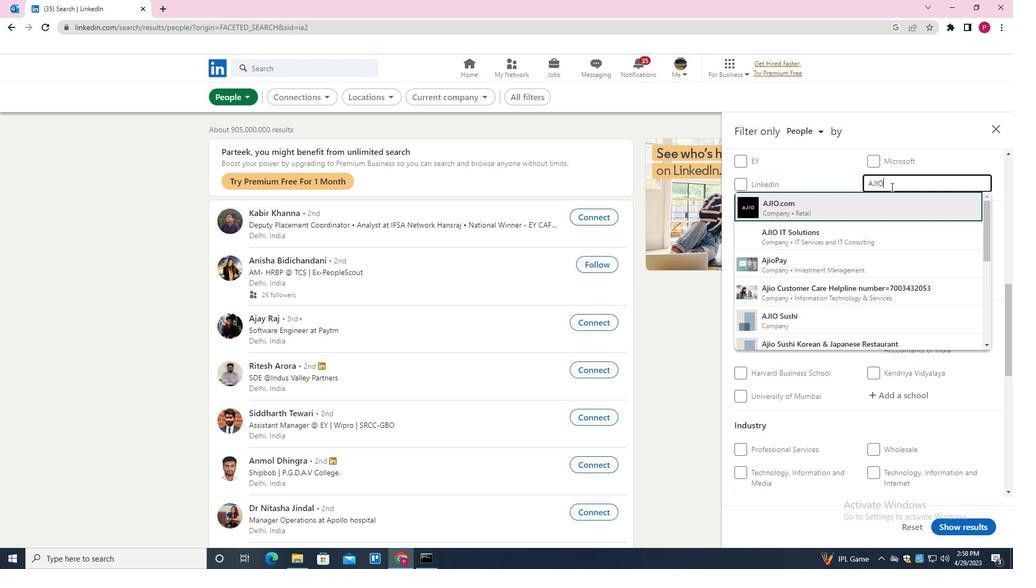
Action: Mouse moved to (881, 294)
Screenshot: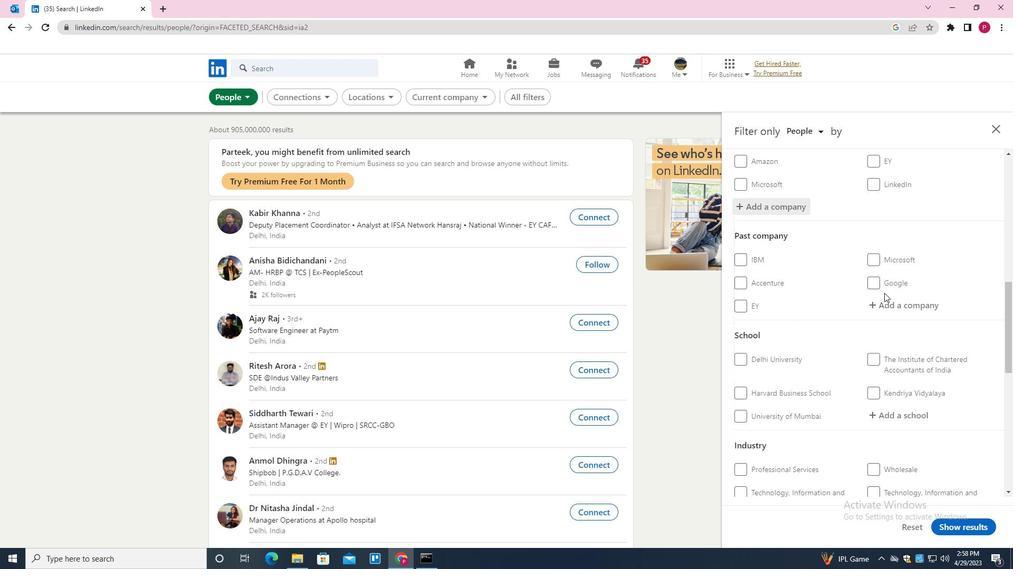 
Action: Mouse scrolled (881, 294) with delta (0, 0)
Screenshot: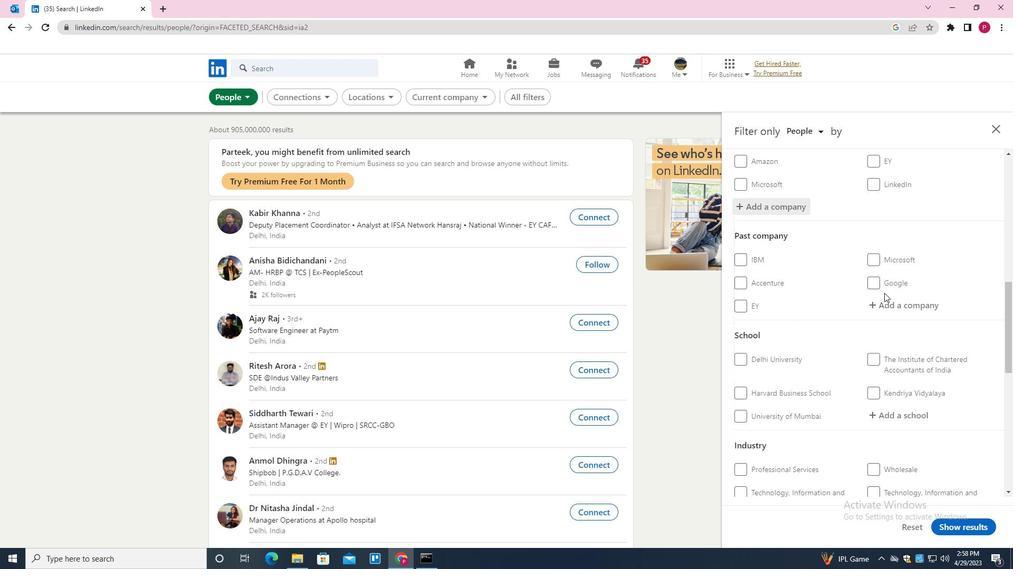
Action: Mouse scrolled (881, 294) with delta (0, 0)
Screenshot: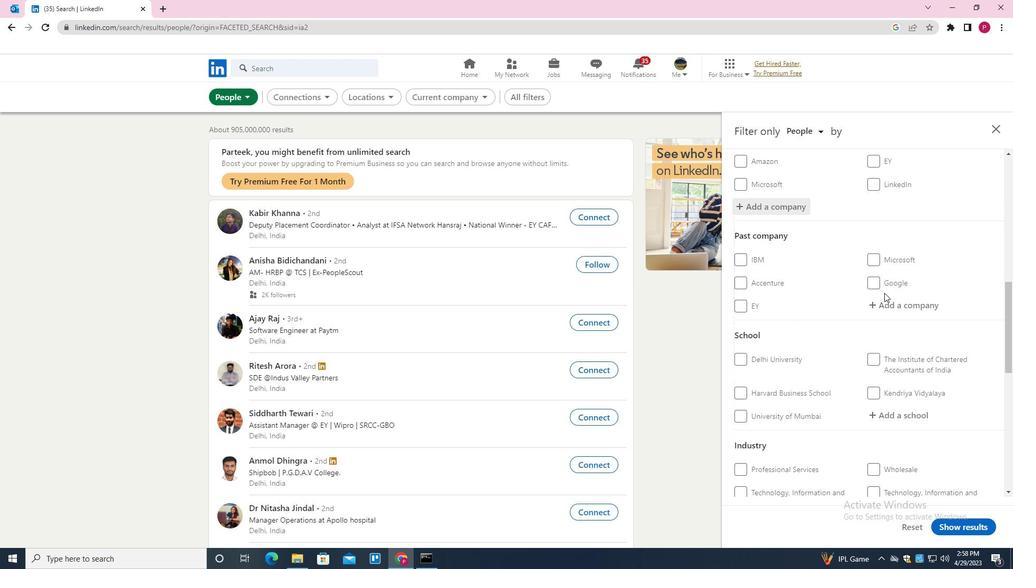 
Action: Mouse scrolled (881, 294) with delta (0, 0)
Screenshot: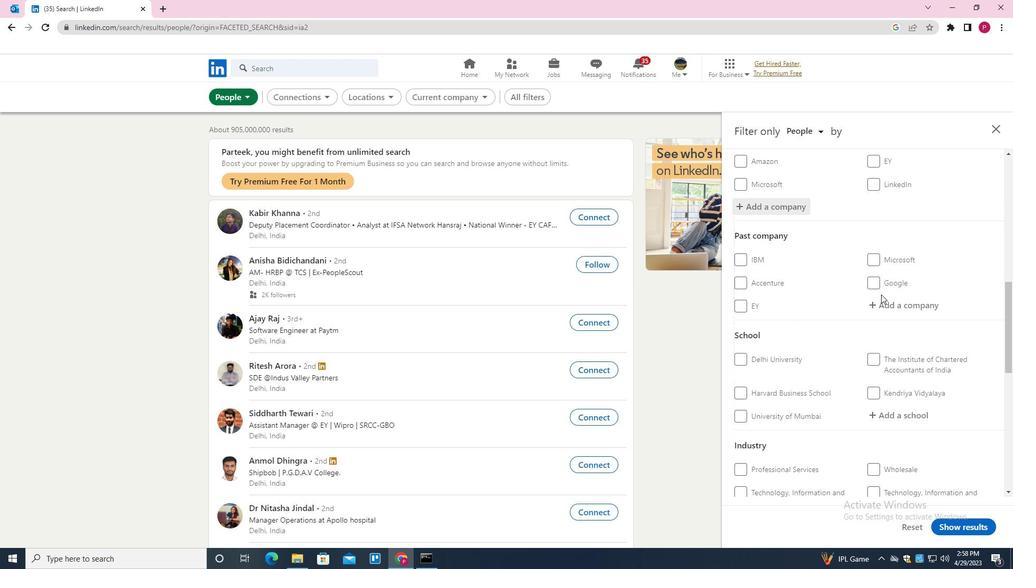 
Action: Mouse moved to (896, 258)
Screenshot: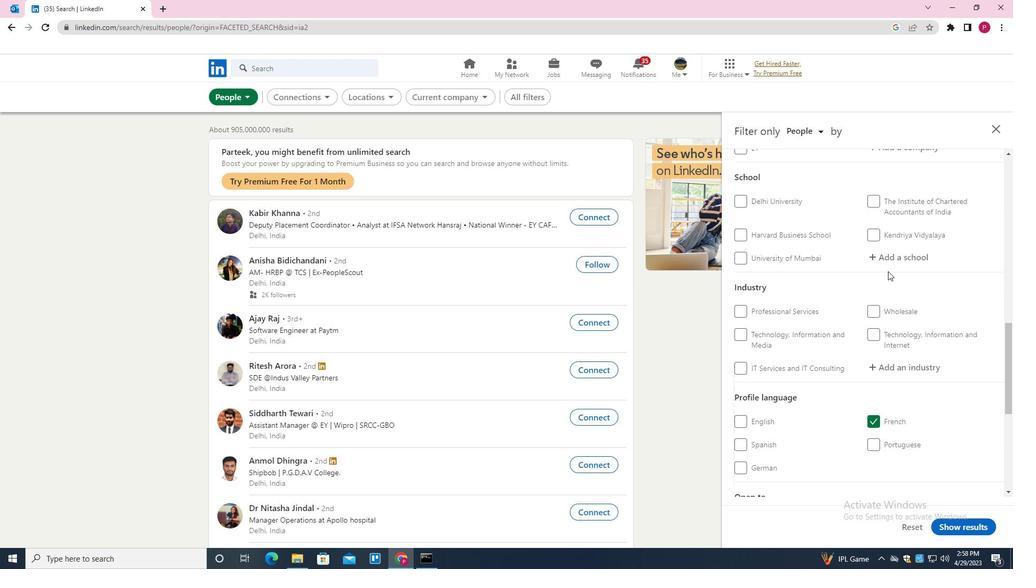 
Action: Mouse pressed left at (896, 258)
Screenshot: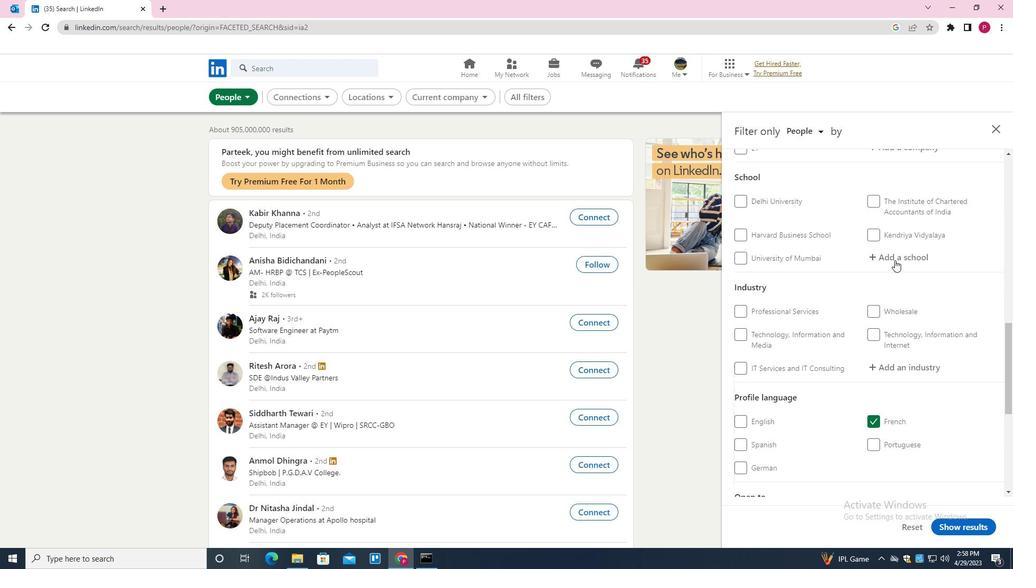 
Action: Mouse moved to (896, 257)
Screenshot: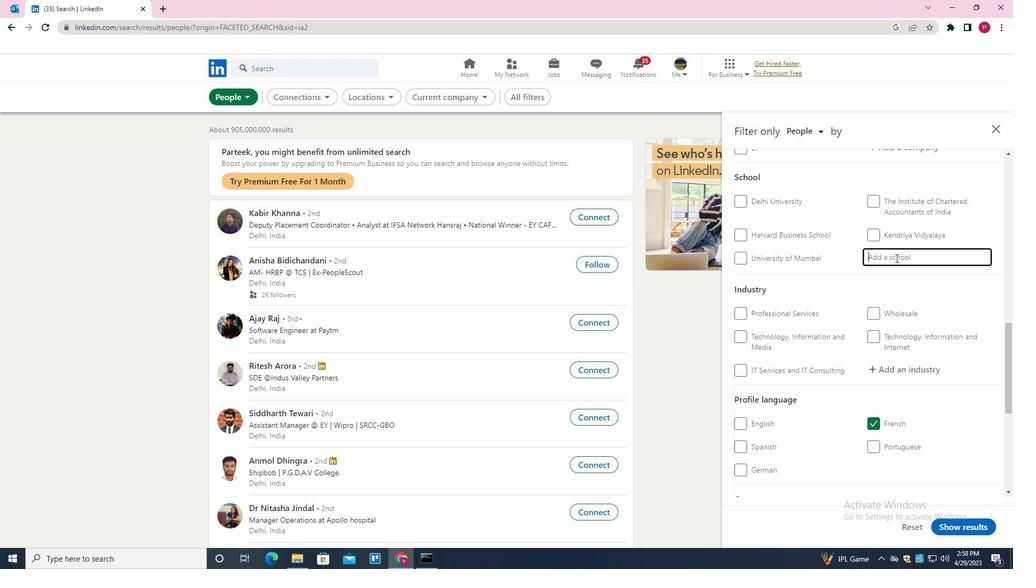 
Action: Key pressed <Key.shift><Key.shift><Key.shift>KABI<Key.space><Key.down><Key.enter>
Screenshot: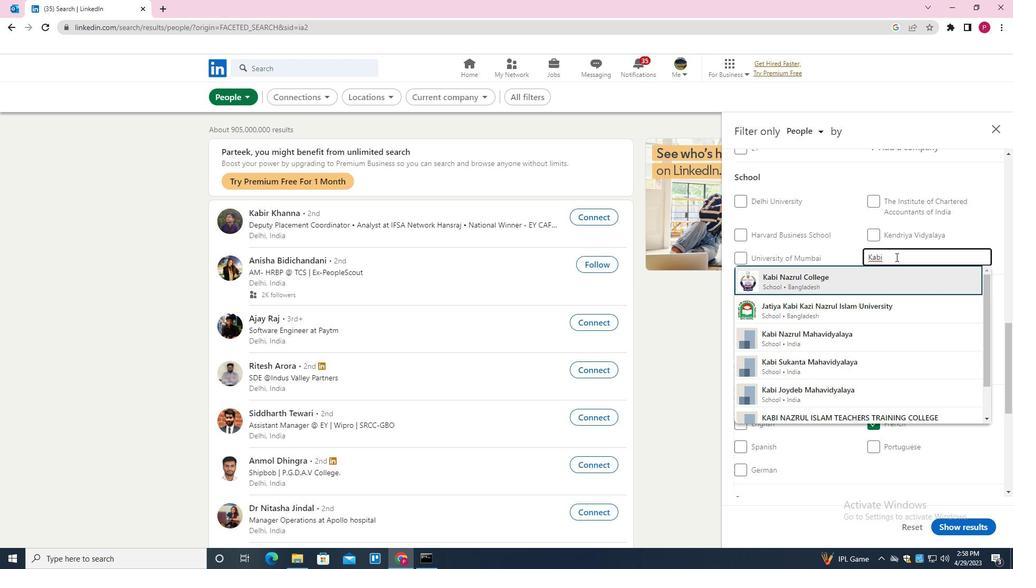 
Action: Mouse moved to (869, 277)
Screenshot: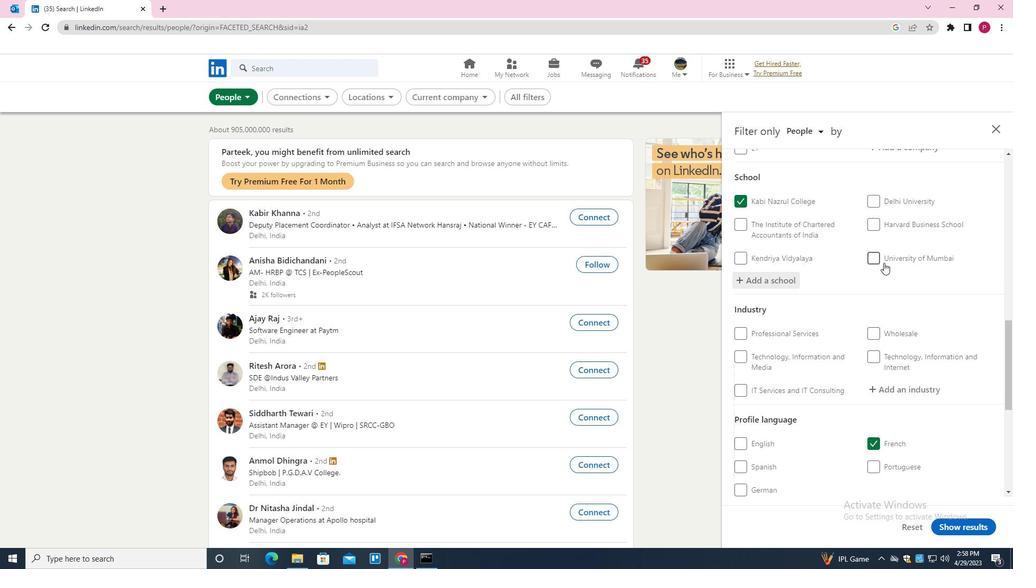 
Action: Mouse scrolled (869, 276) with delta (0, 0)
Screenshot: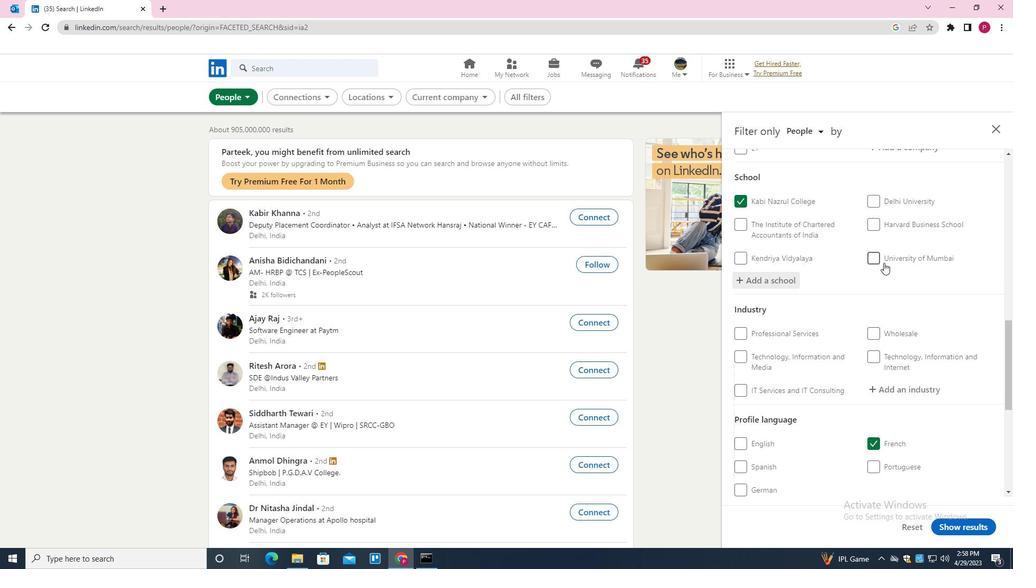 
Action: Mouse moved to (868, 278)
Screenshot: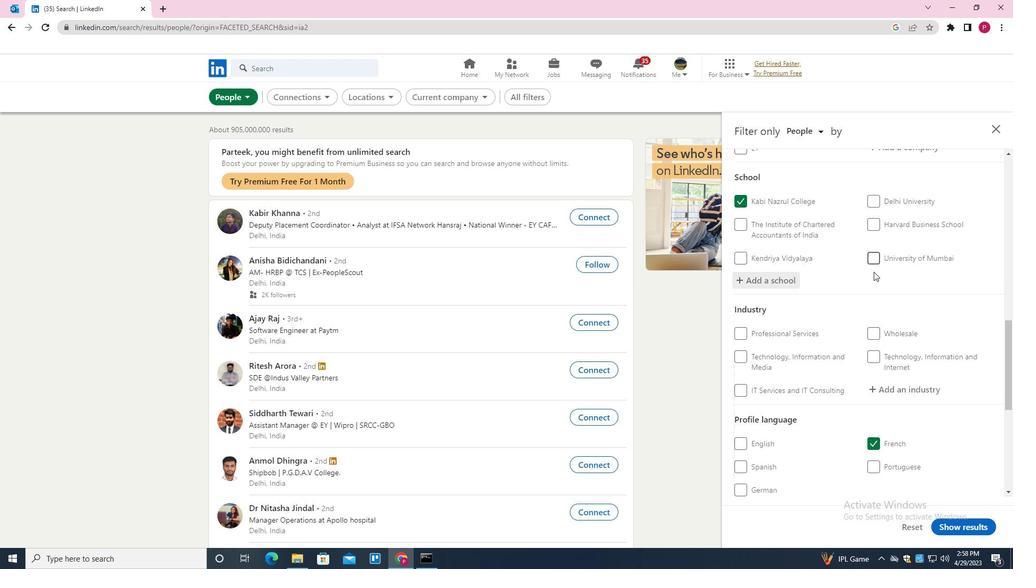 
Action: Mouse scrolled (868, 278) with delta (0, 0)
Screenshot: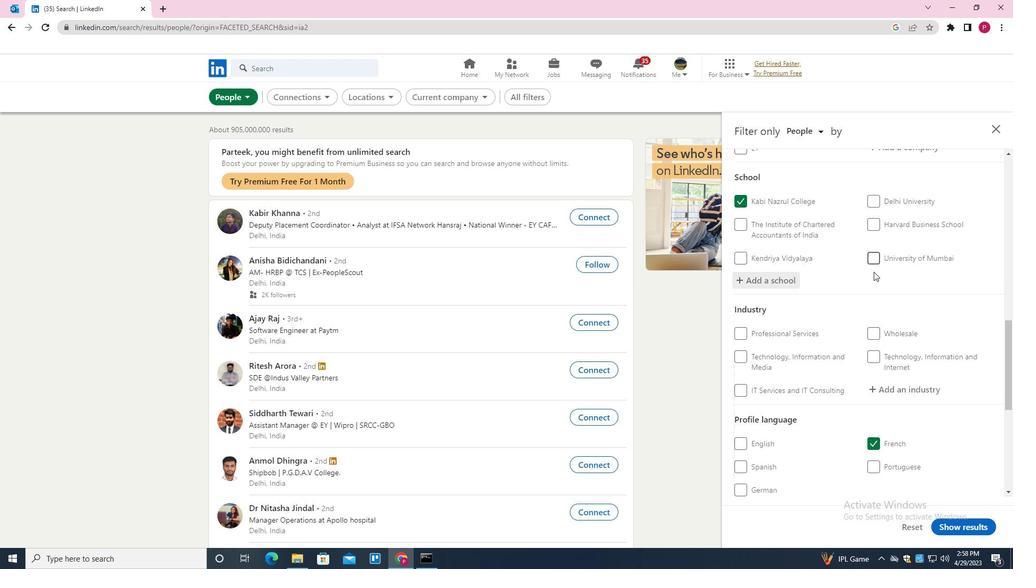 
Action: Mouse moved to (866, 282)
Screenshot: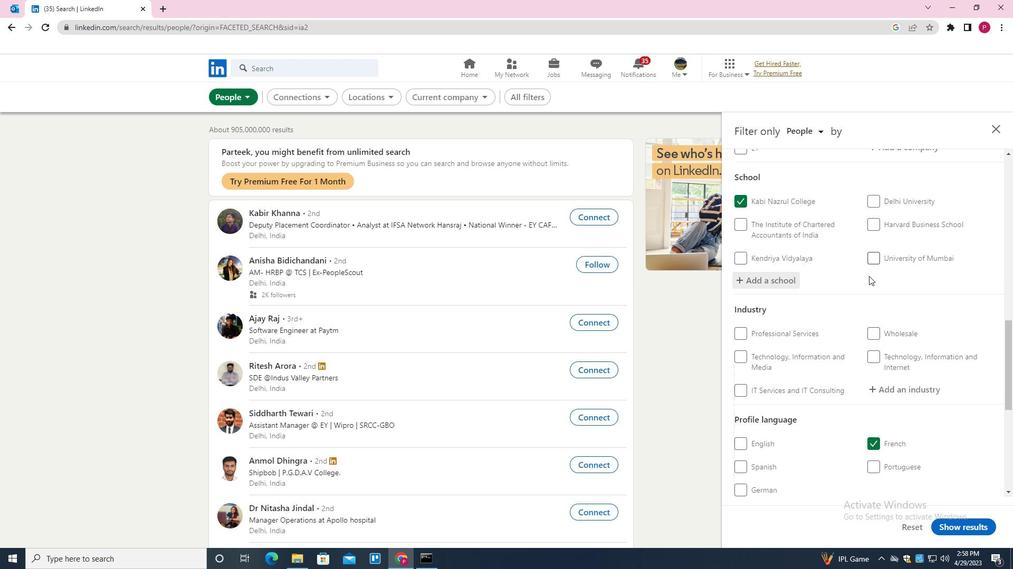 
Action: Mouse scrolled (866, 281) with delta (0, 0)
Screenshot: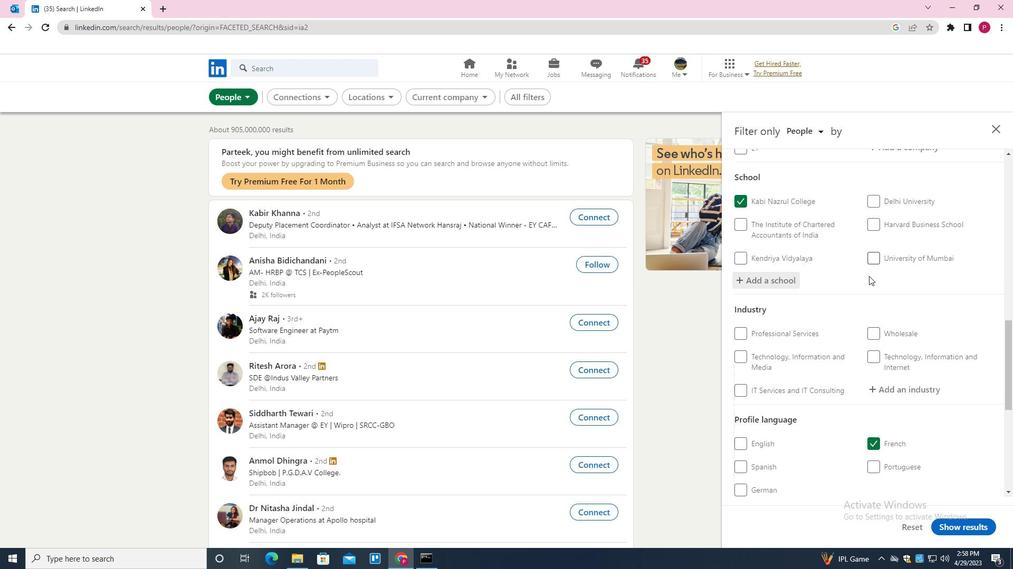 
Action: Mouse moved to (903, 222)
Screenshot: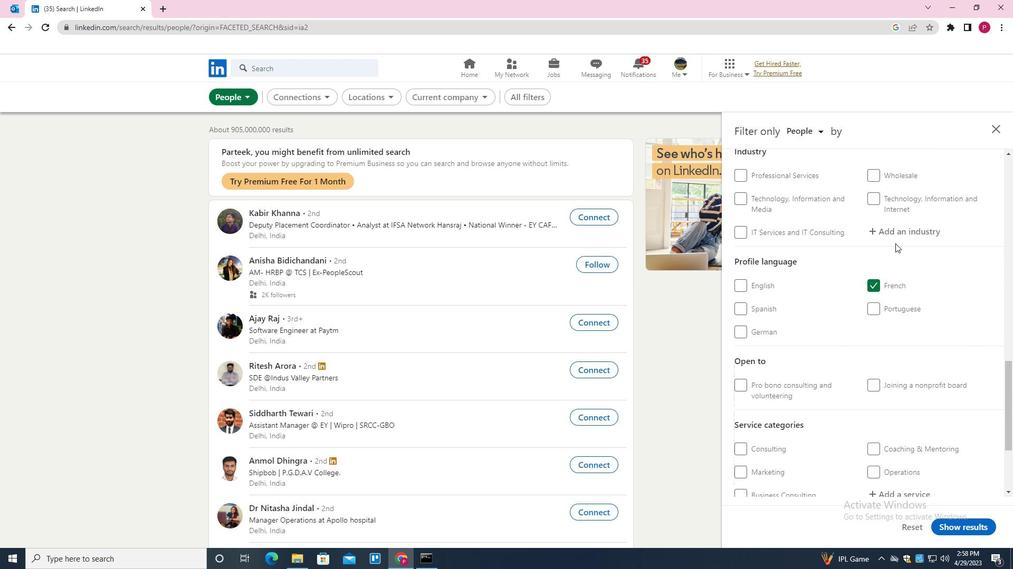 
Action: Mouse pressed left at (903, 222)
Screenshot: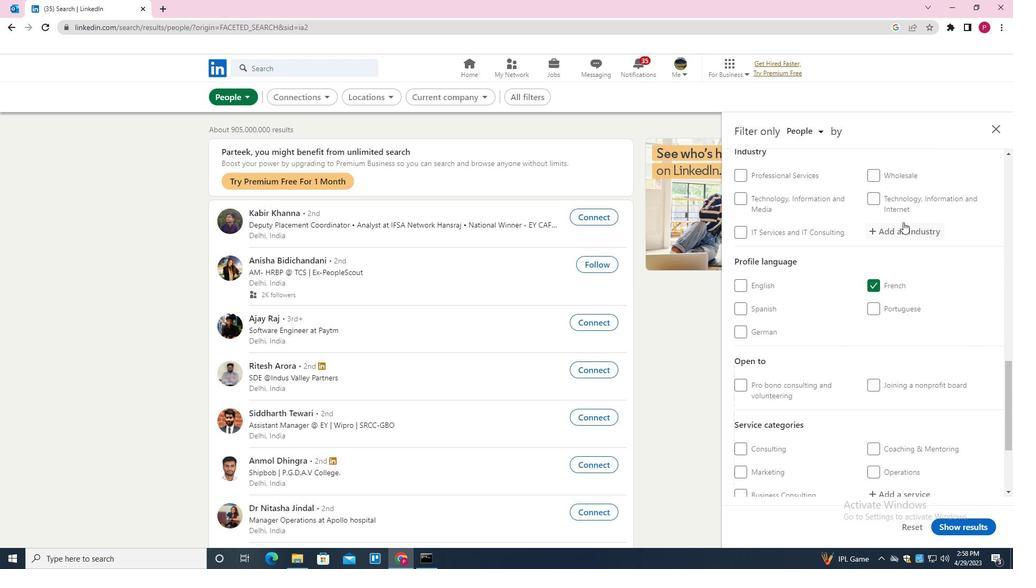 
Action: Key pressed <Key.shift><Key.shift><Key.shift><Key.shift><Key.shift><Key.shift><Key.shift><Key.shift>CABEL<Key.backspace><Key.backspace>LE<Key.down><Key.enter>
Screenshot: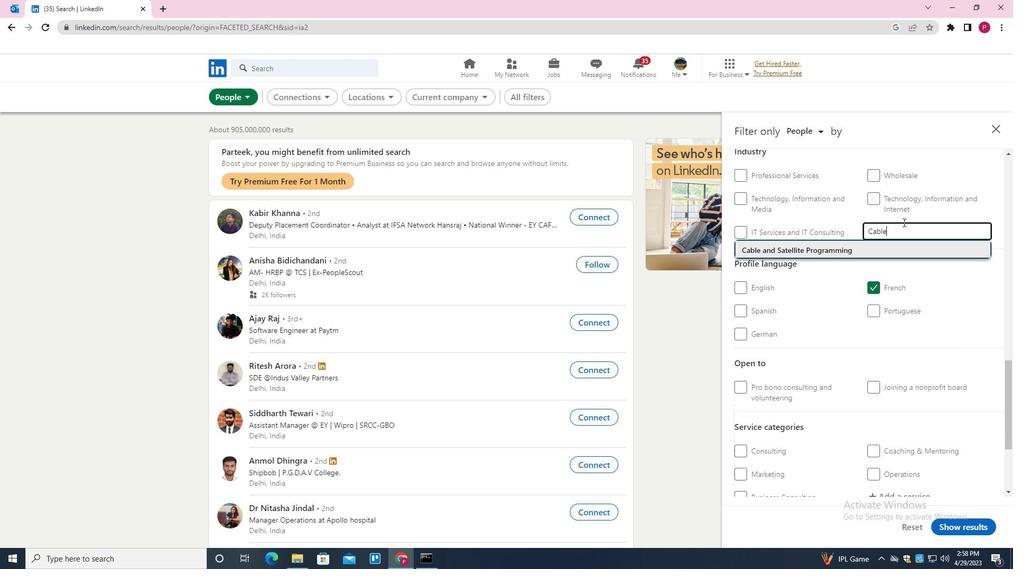 
Action: Mouse moved to (873, 276)
Screenshot: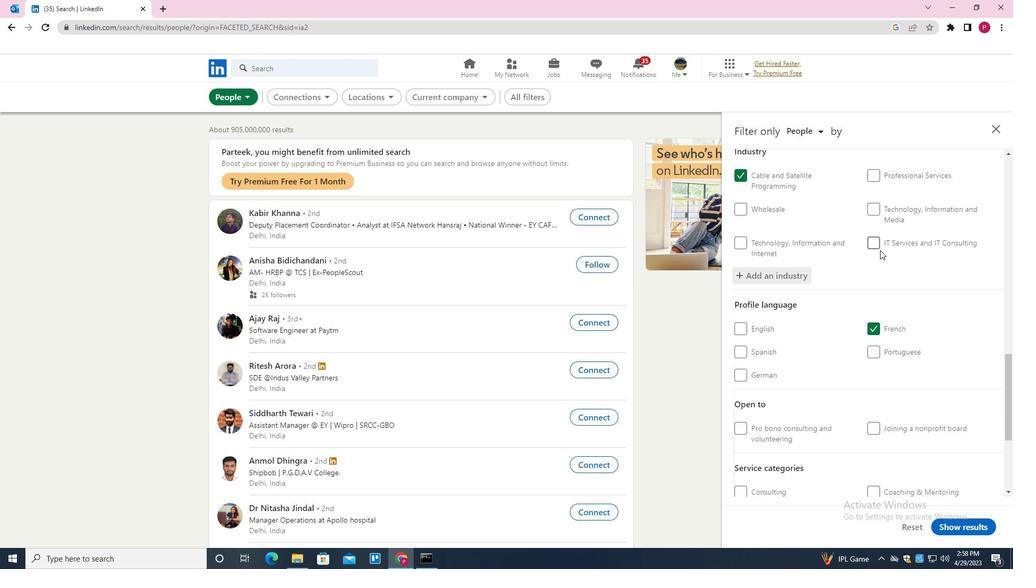 
Action: Mouse scrolled (873, 275) with delta (0, 0)
Screenshot: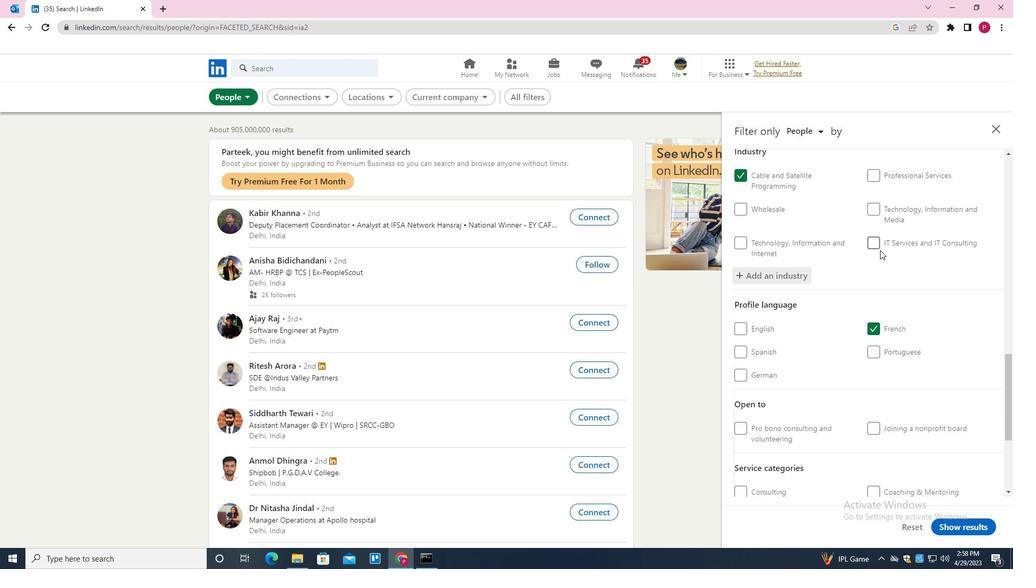 
Action: Mouse moved to (871, 282)
Screenshot: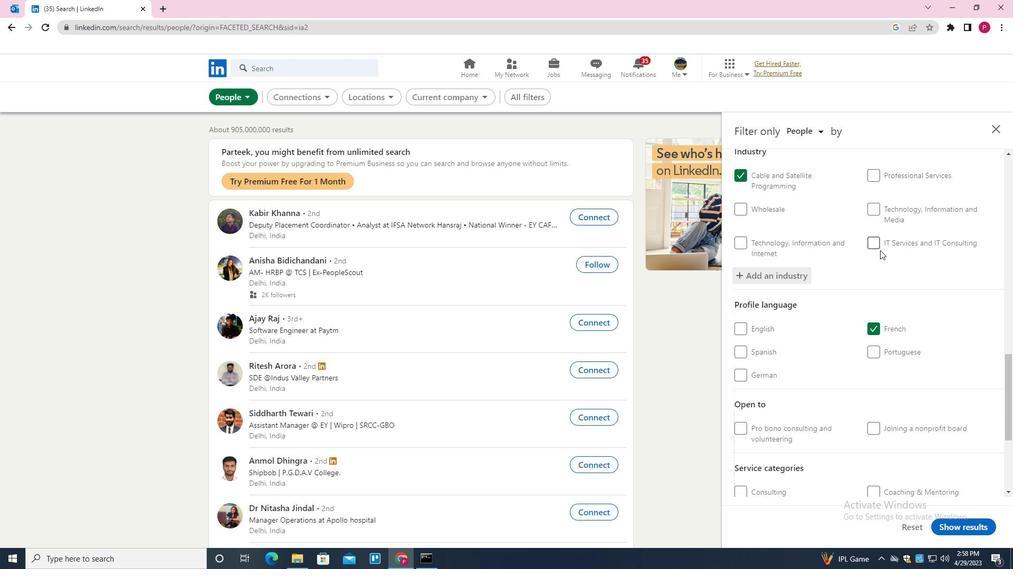 
Action: Mouse scrolled (871, 281) with delta (0, 0)
Screenshot: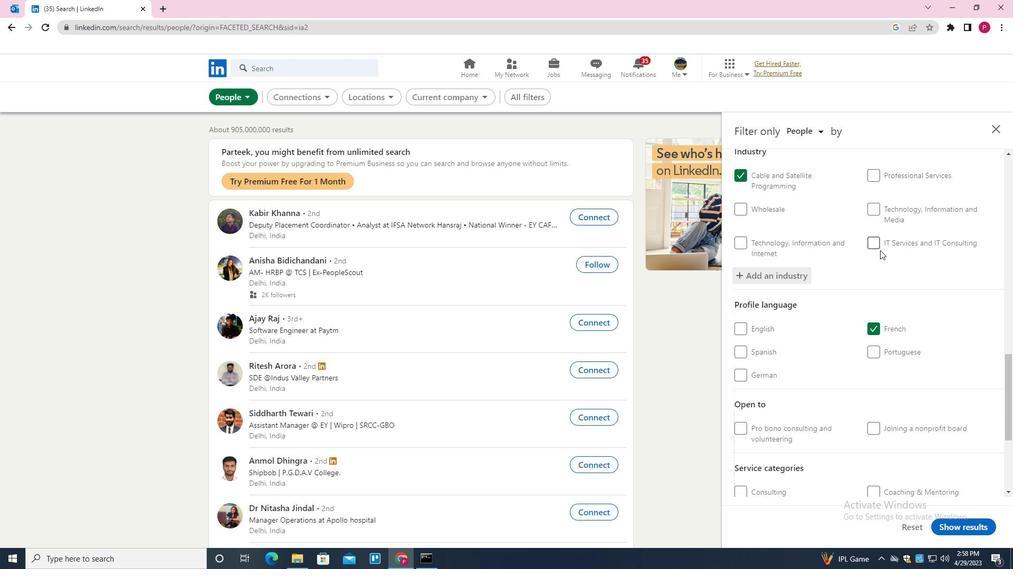 
Action: Mouse moved to (869, 286)
Screenshot: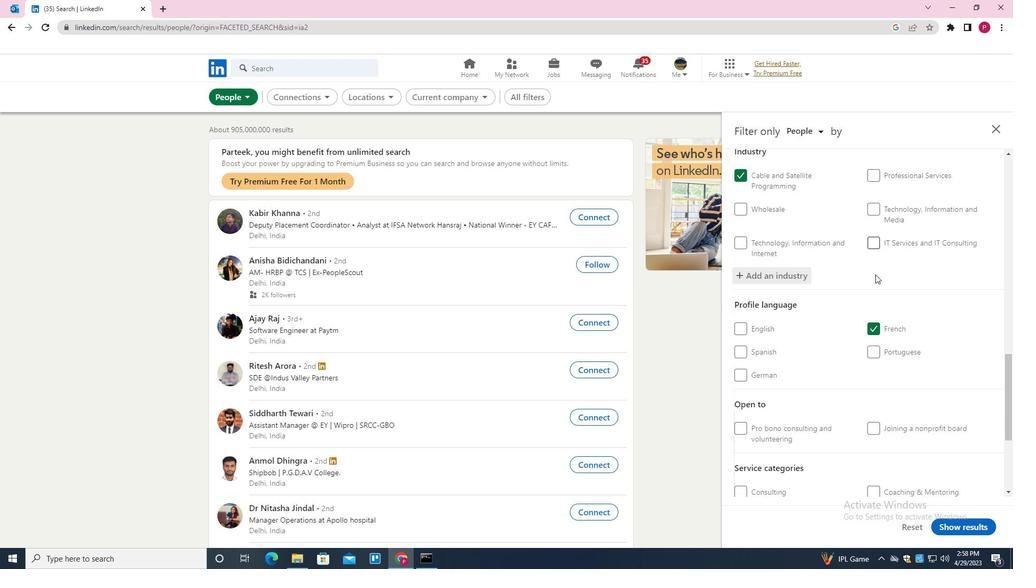 
Action: Mouse scrolled (869, 285) with delta (0, 0)
Screenshot: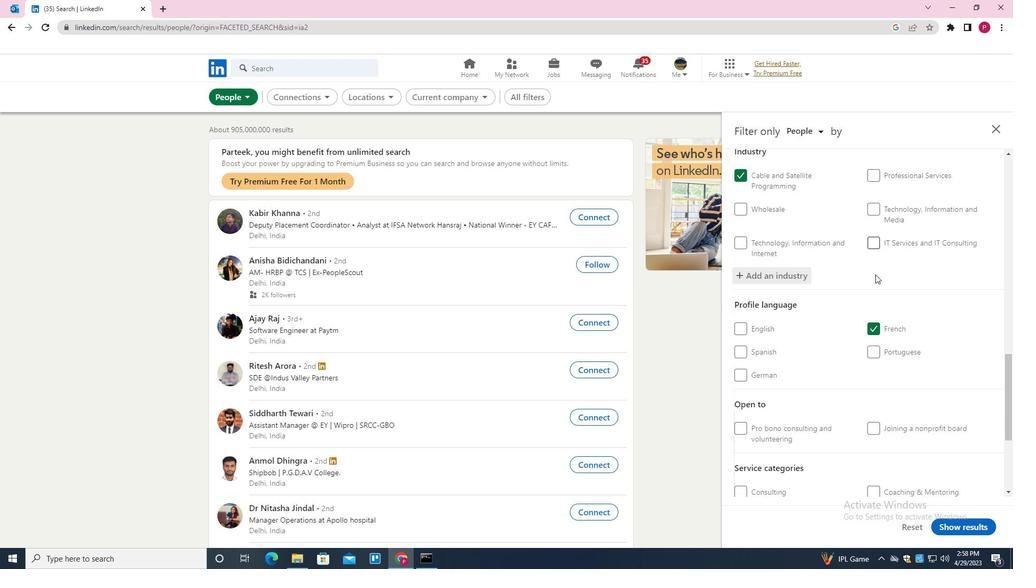 
Action: Mouse moved to (868, 289)
Screenshot: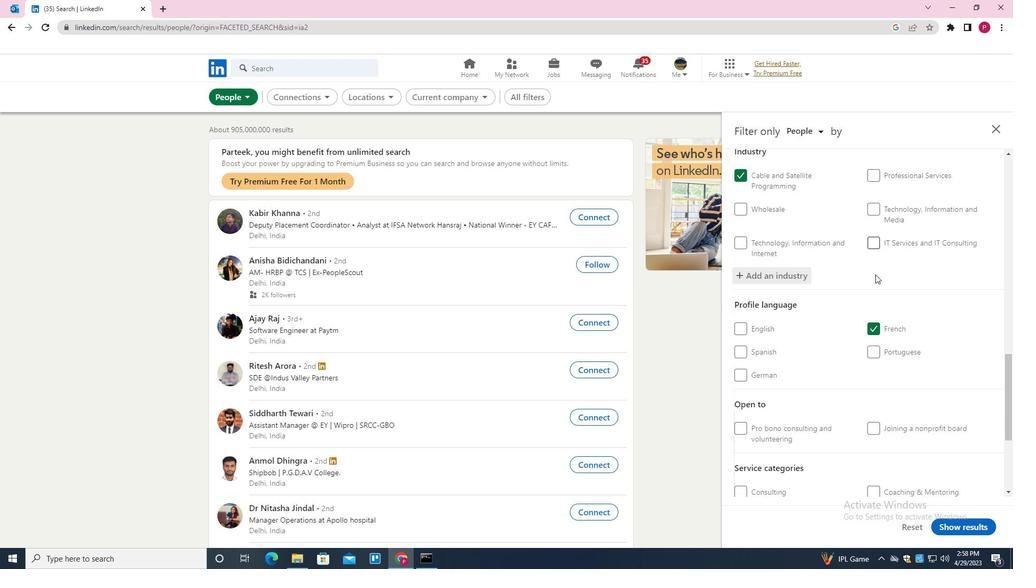 
Action: Mouse scrolled (868, 288) with delta (0, 0)
Screenshot: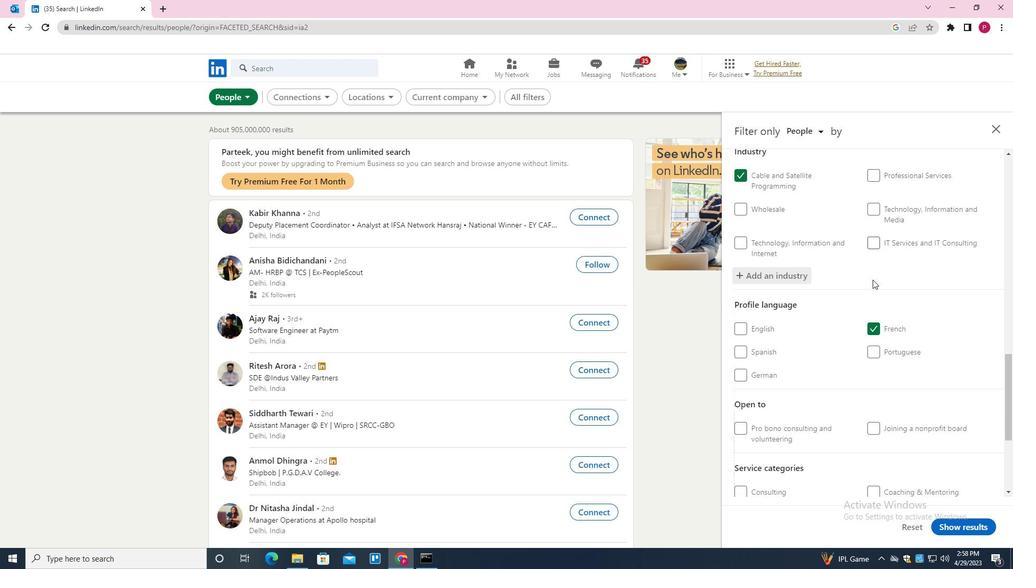 
Action: Mouse moved to (900, 347)
Screenshot: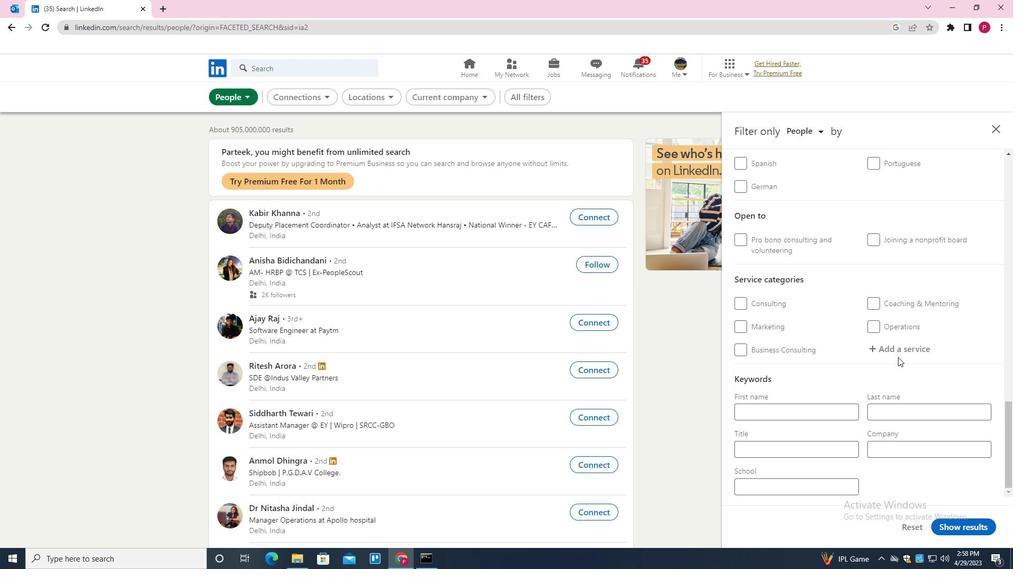 
Action: Mouse pressed left at (900, 347)
Screenshot: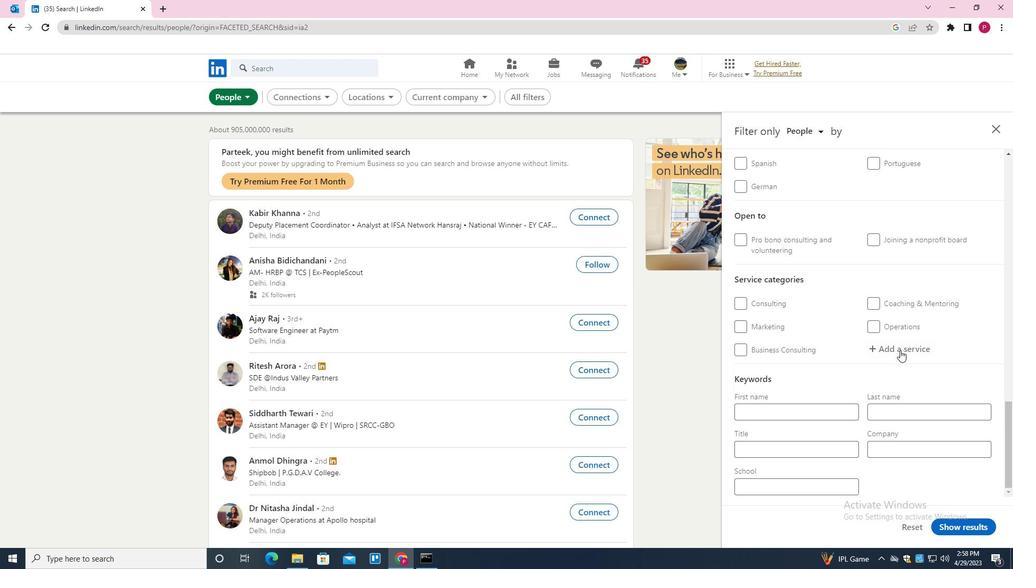 
Action: Mouse moved to (900, 344)
Screenshot: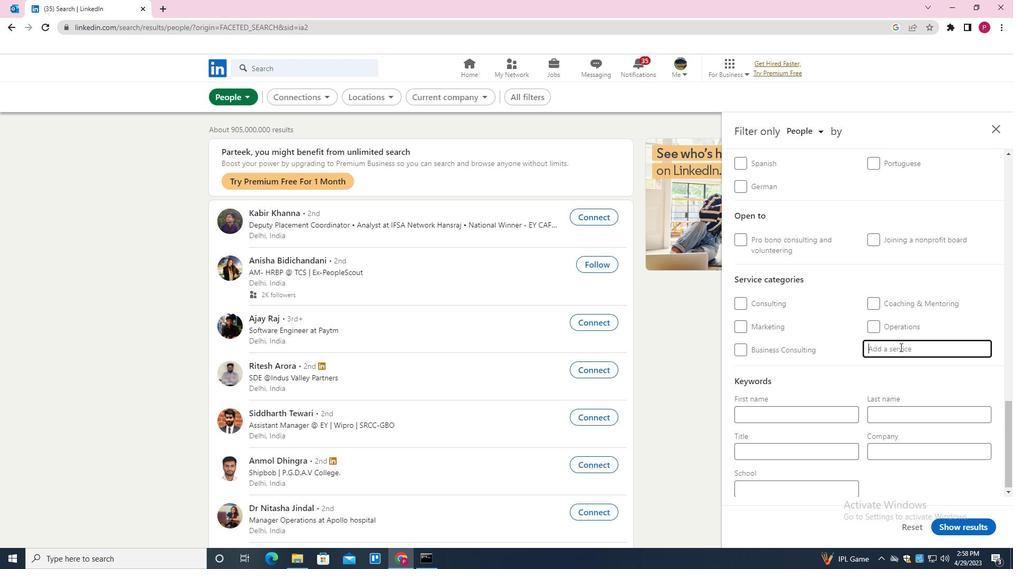 
Action: Key pressed <Key.shift>WEB<Key.down><Key.enter>
Screenshot: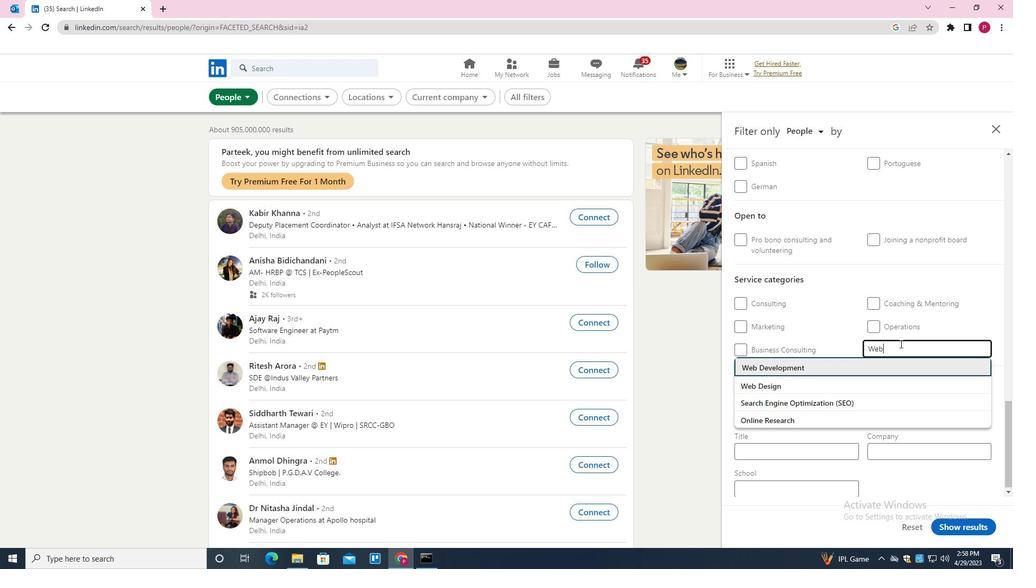 
Action: Mouse moved to (887, 346)
Screenshot: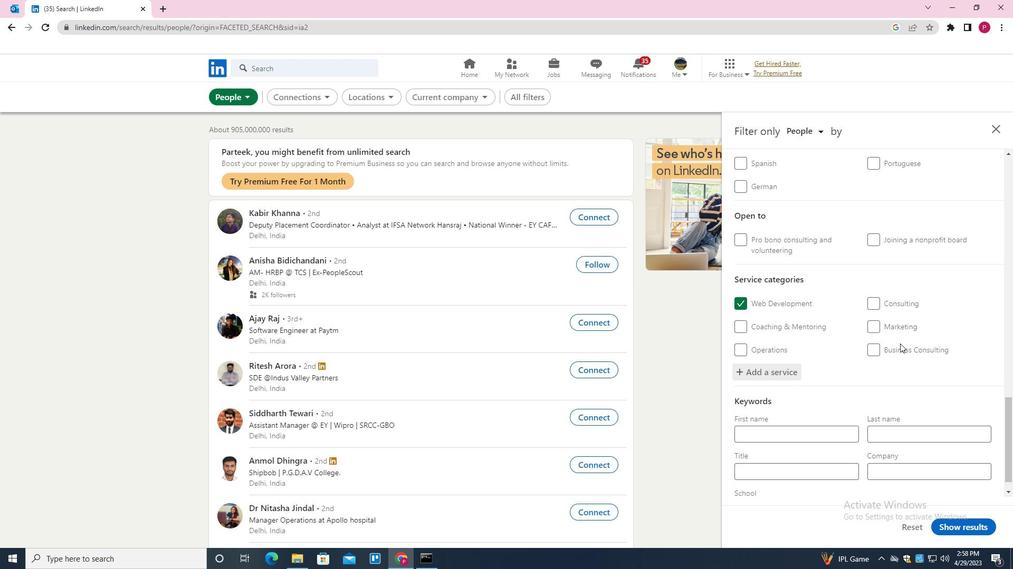 
Action: Mouse scrolled (887, 345) with delta (0, 0)
Screenshot: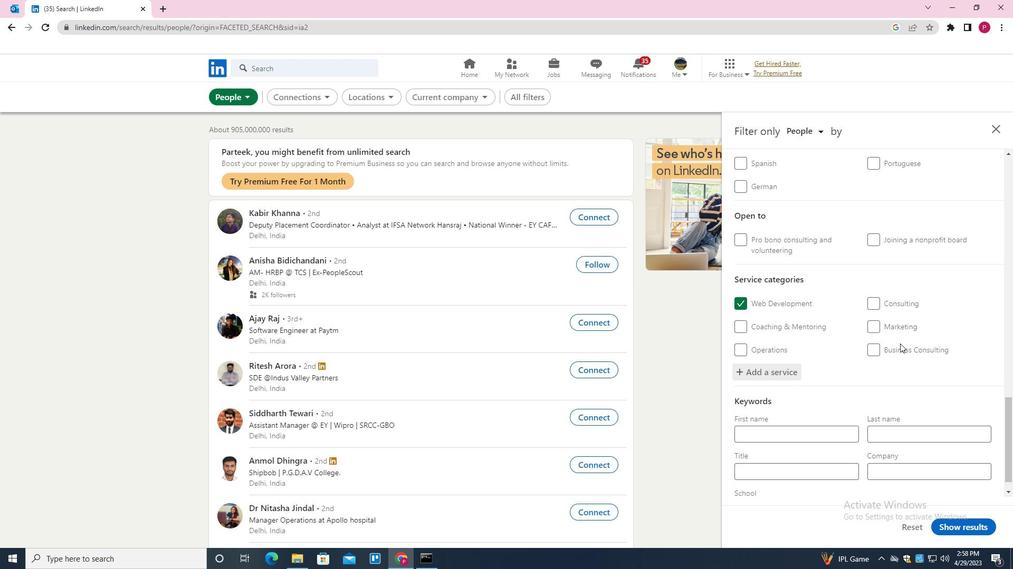 
Action: Mouse moved to (885, 348)
Screenshot: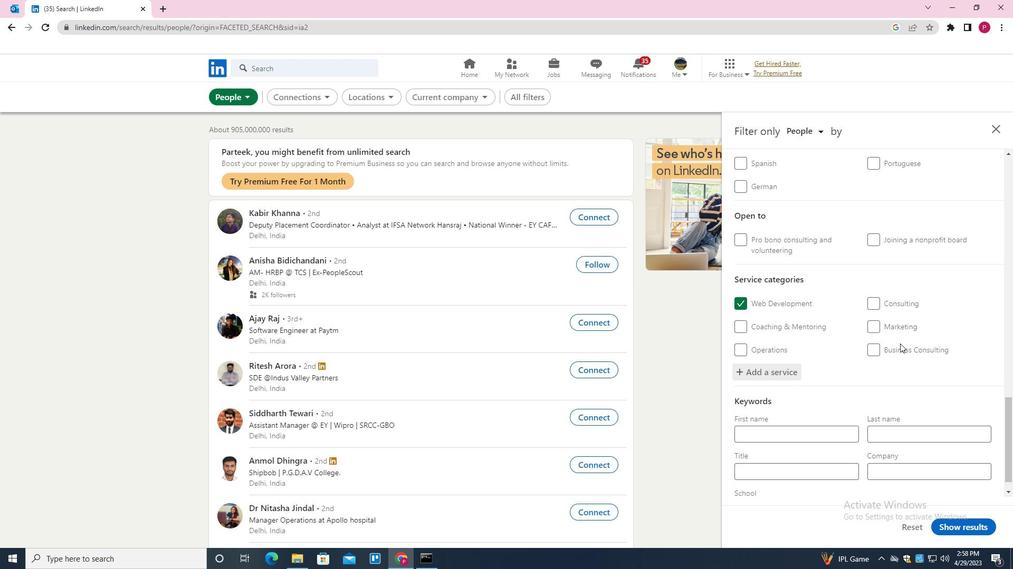 
Action: Mouse scrolled (885, 348) with delta (0, 0)
Screenshot: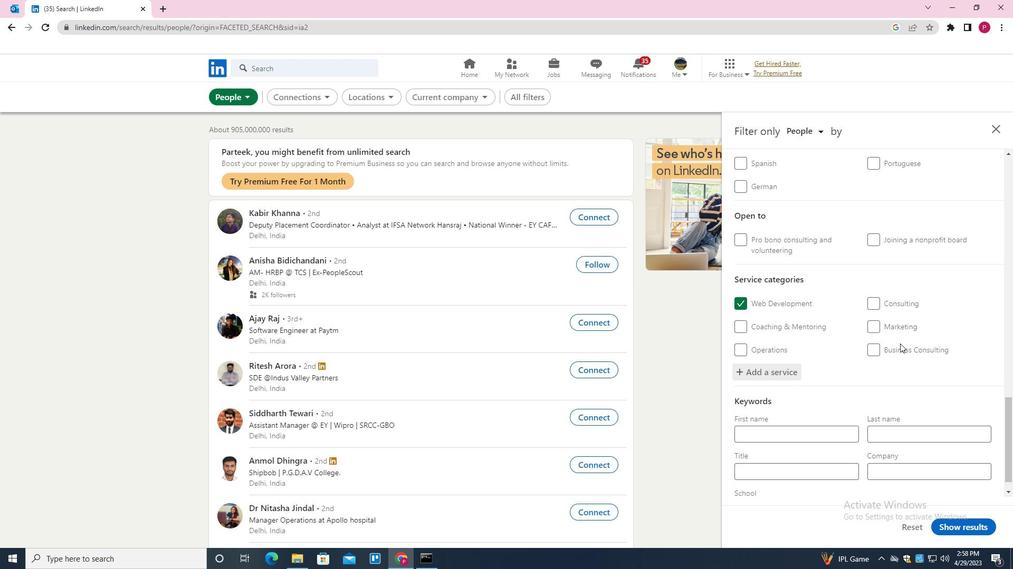 
Action: Mouse moved to (879, 358)
Screenshot: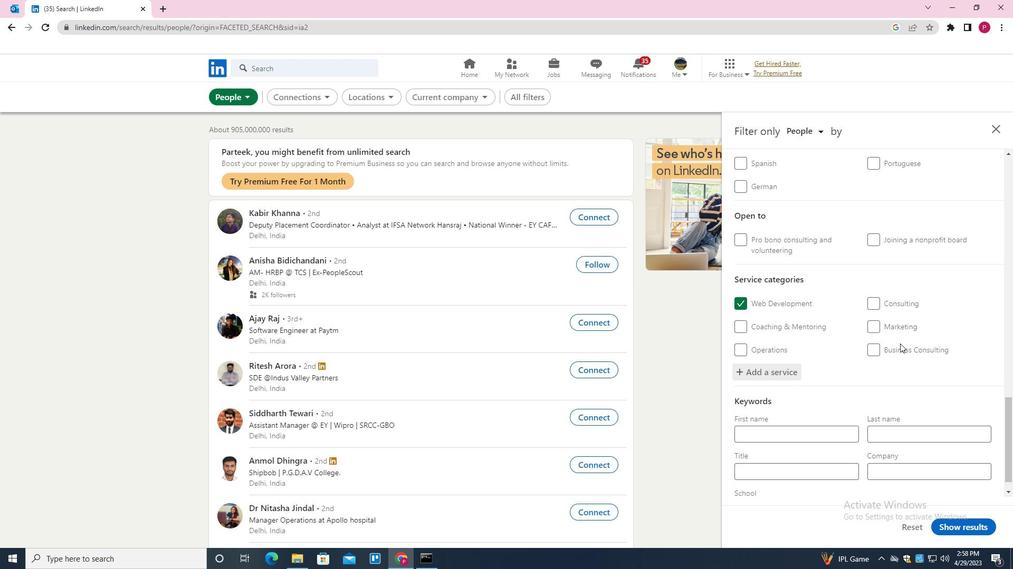 
Action: Mouse scrolled (879, 357) with delta (0, 0)
Screenshot: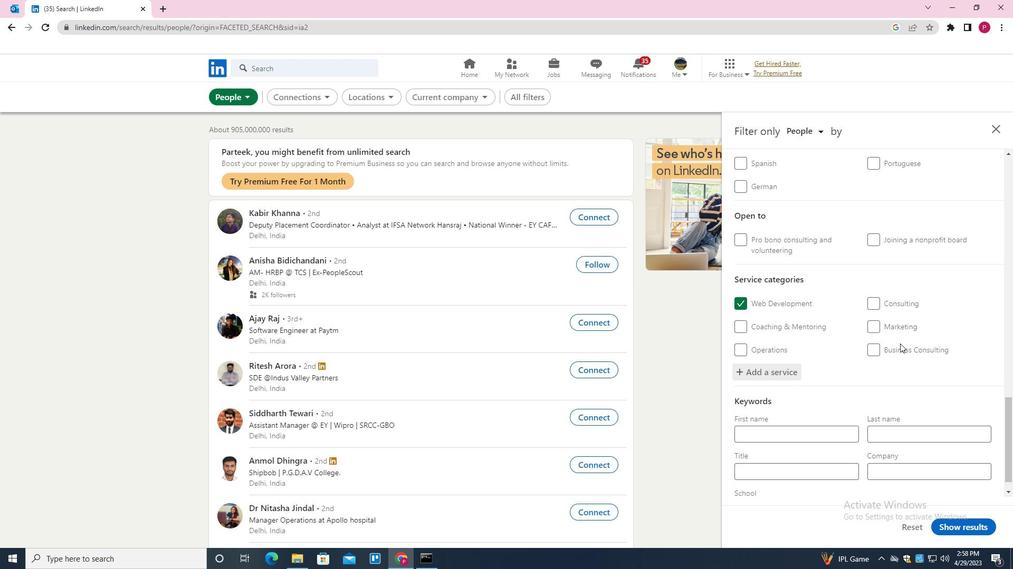 
Action: Mouse moved to (871, 369)
Screenshot: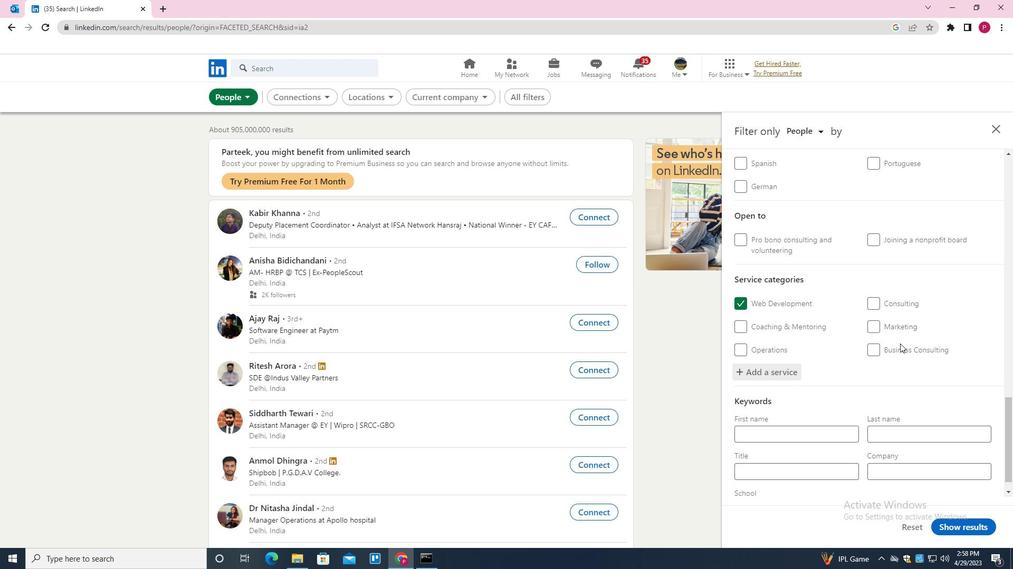 
Action: Mouse scrolled (871, 369) with delta (0, 0)
Screenshot: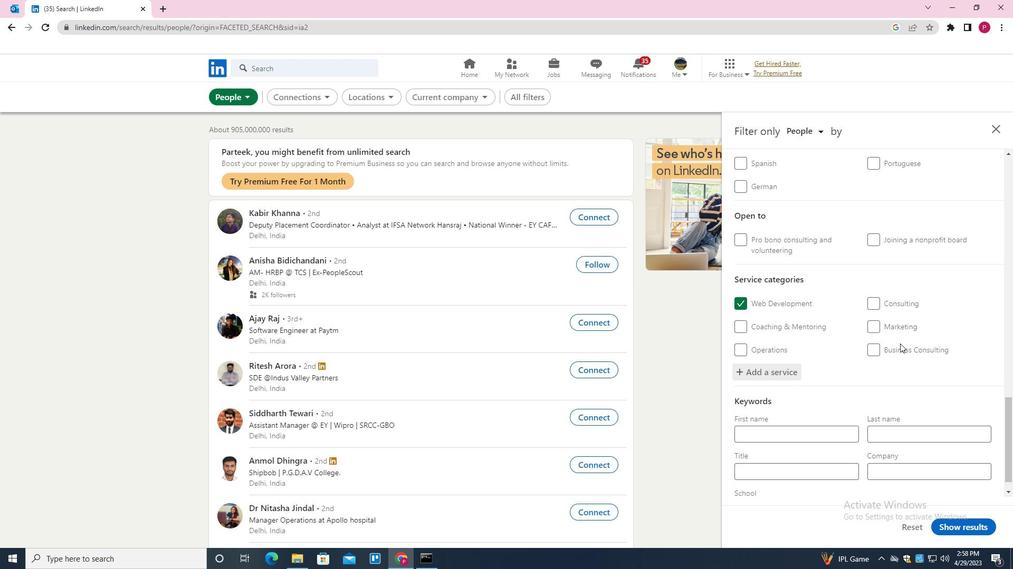 
Action: Mouse moved to (795, 452)
Screenshot: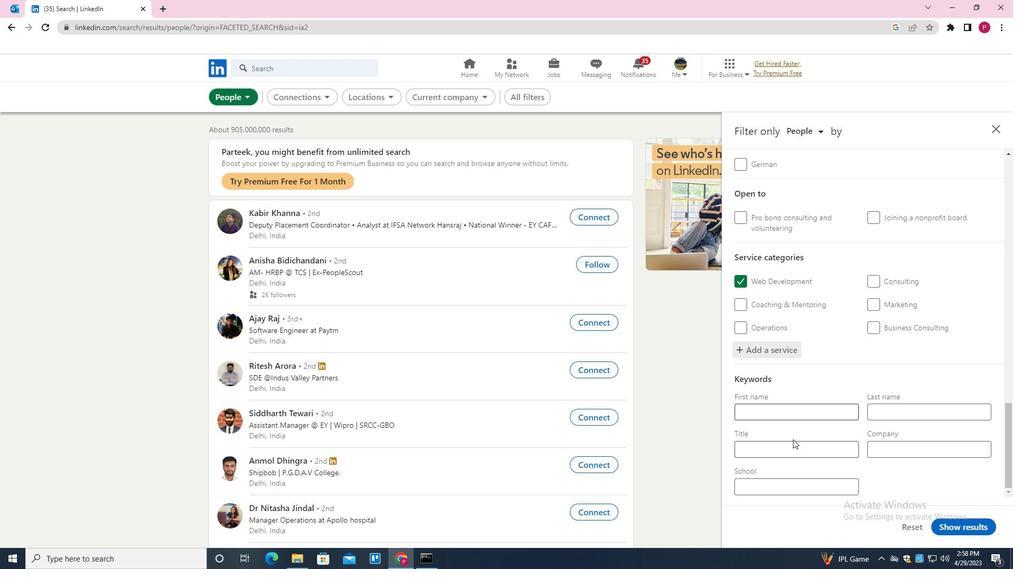 
Action: Mouse pressed left at (795, 452)
Screenshot: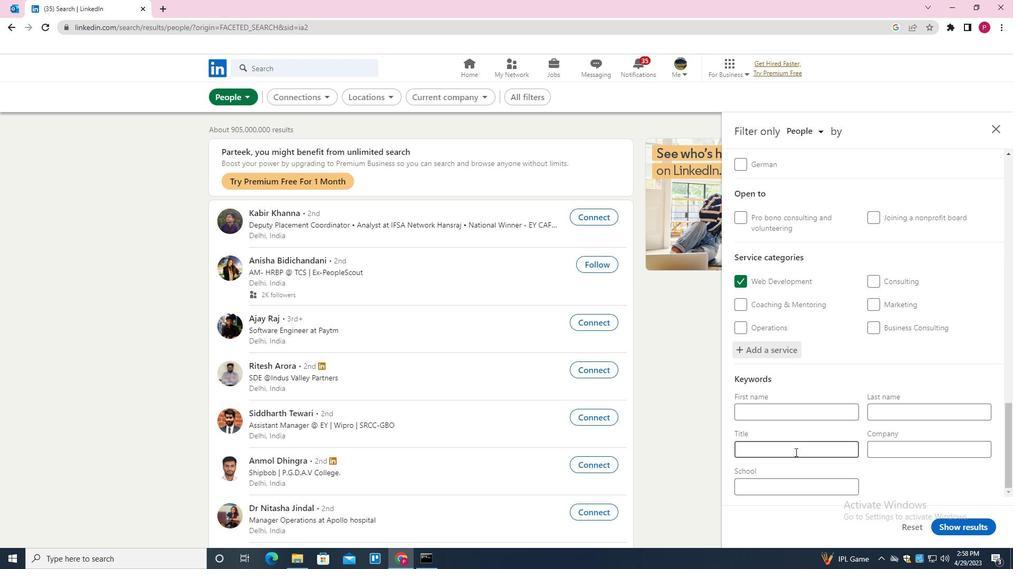 
Action: Key pressed <Key.shift><Key.shift><Key.shift><Key.shift><Key.shift><Key.shift><Key.shift><Key.shift><Key.shift><Key.shift>CULTURE<Key.space><Key.shift><Key.shift>OPERATIONS<Key.space><Key.shift>MANAGER
Screenshot: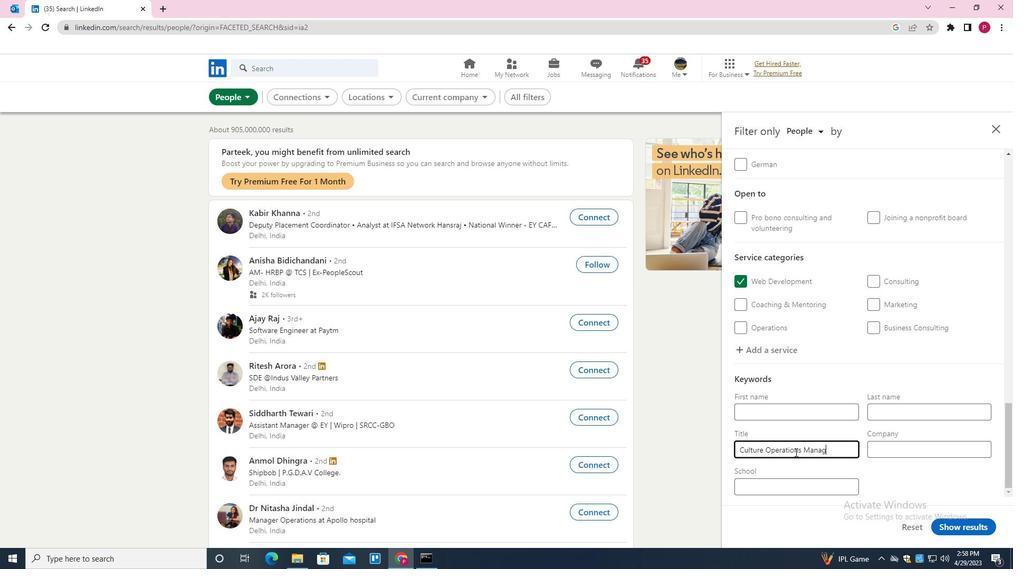 
Action: Mouse moved to (941, 526)
Screenshot: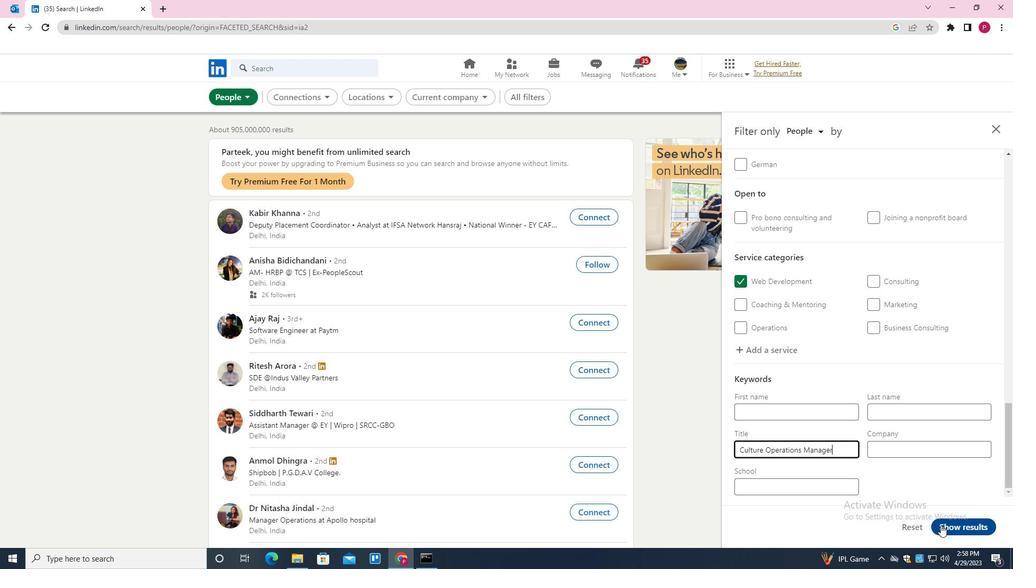 
Action: Mouse pressed left at (941, 526)
Screenshot: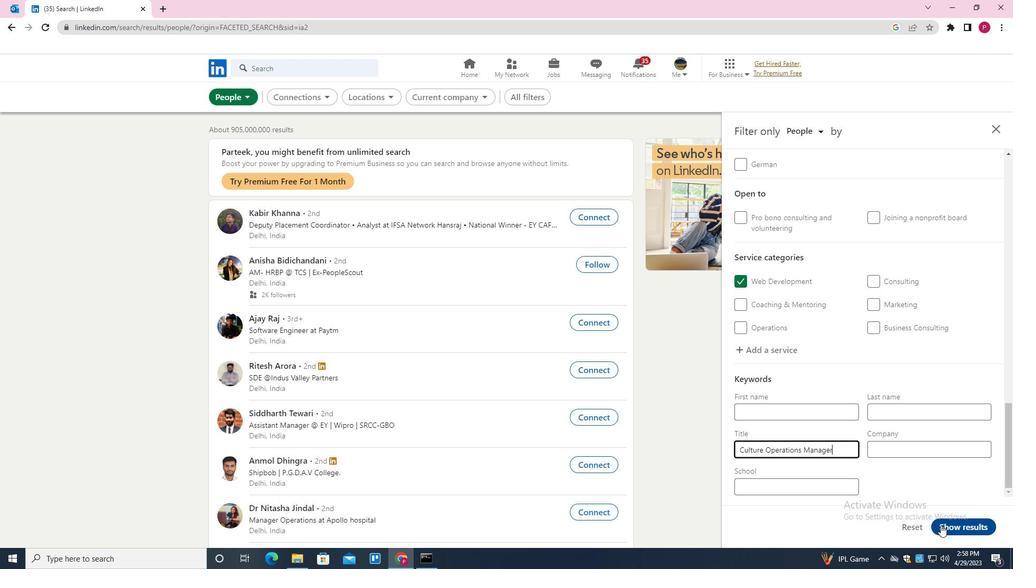 
Action: Mouse moved to (594, 284)
Screenshot: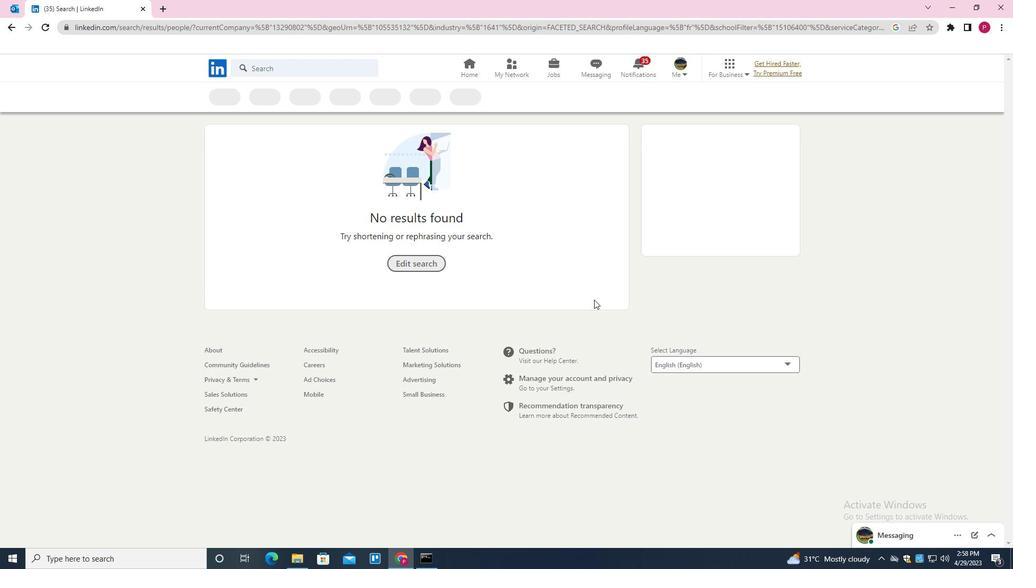 
